 Task: Find a place to stay in Salto, Brazil, for 2 guests from June 6 to June 8, with 2 beds, 1 bathroom, a flat property type, self check-in, a price range of ₹820 to ₹41,000, and a Spanish-speaking host.
Action: Mouse moved to (421, 104)
Screenshot: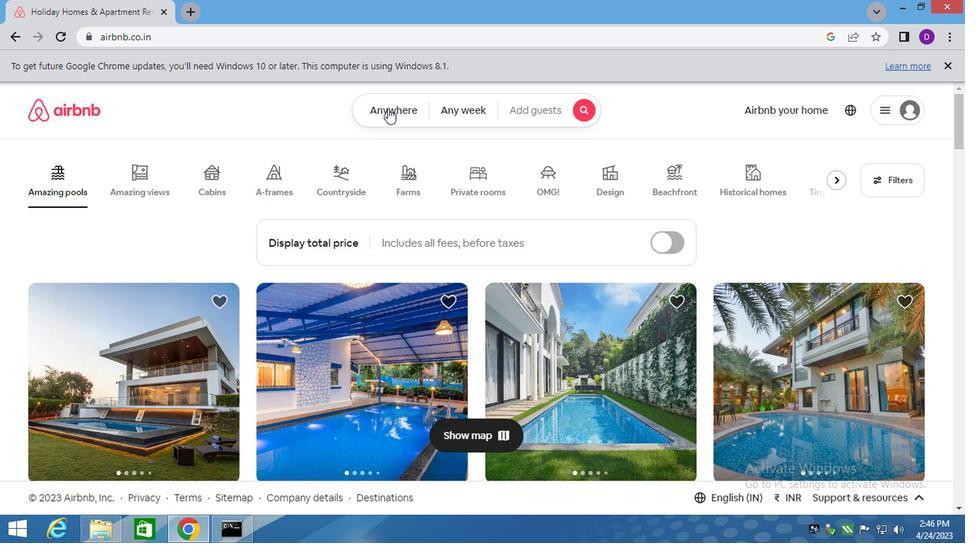 
Action: Mouse pressed left at (421, 104)
Screenshot: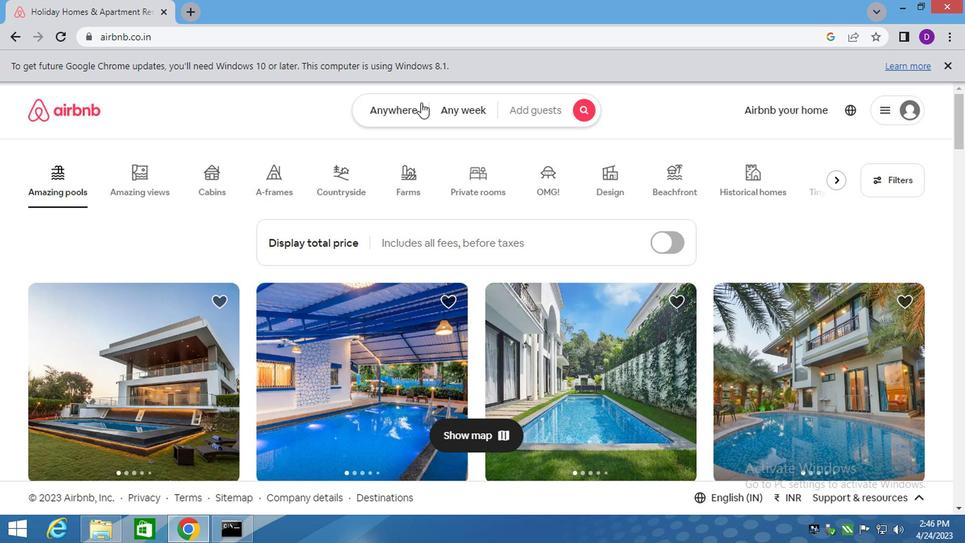 
Action: Mouse moved to (248, 167)
Screenshot: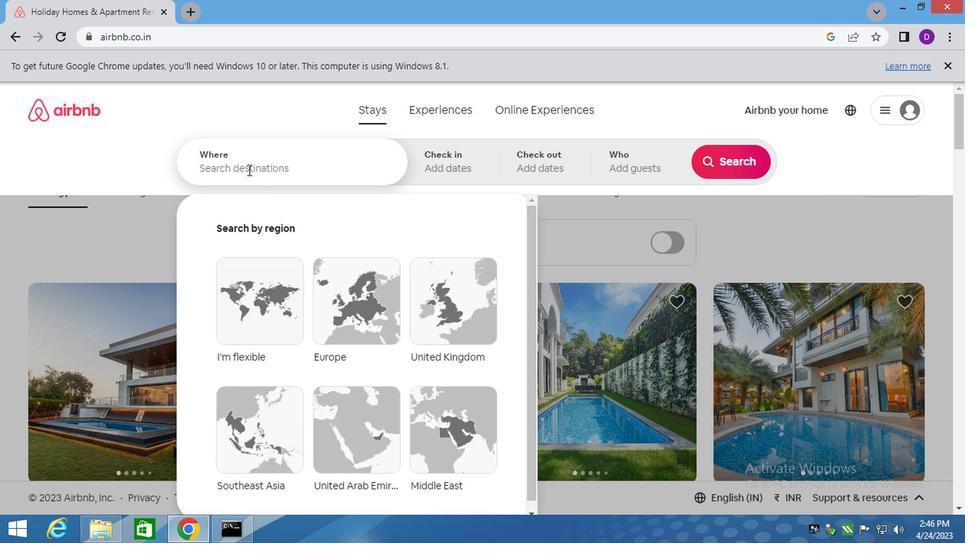 
Action: Mouse pressed left at (248, 167)
Screenshot: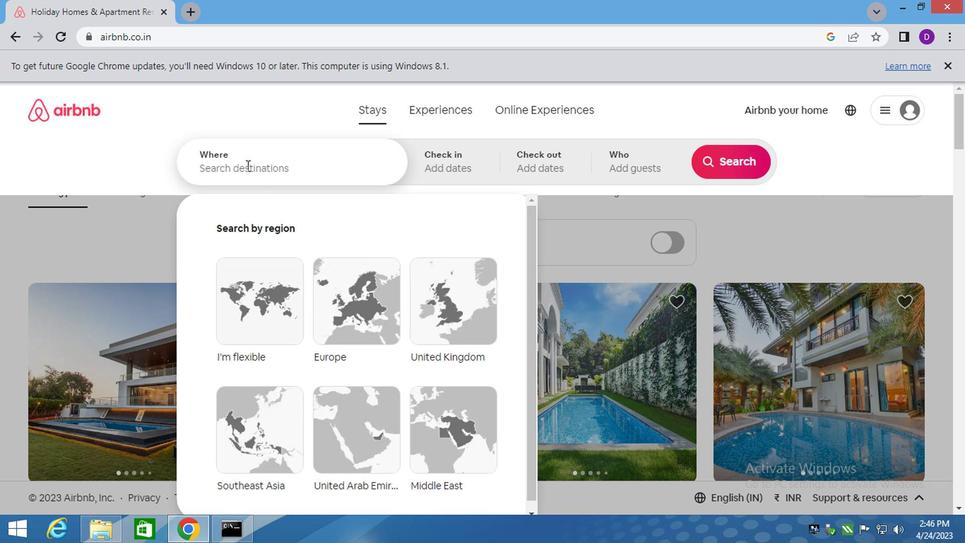 
Action: Mouse moved to (266, 166)
Screenshot: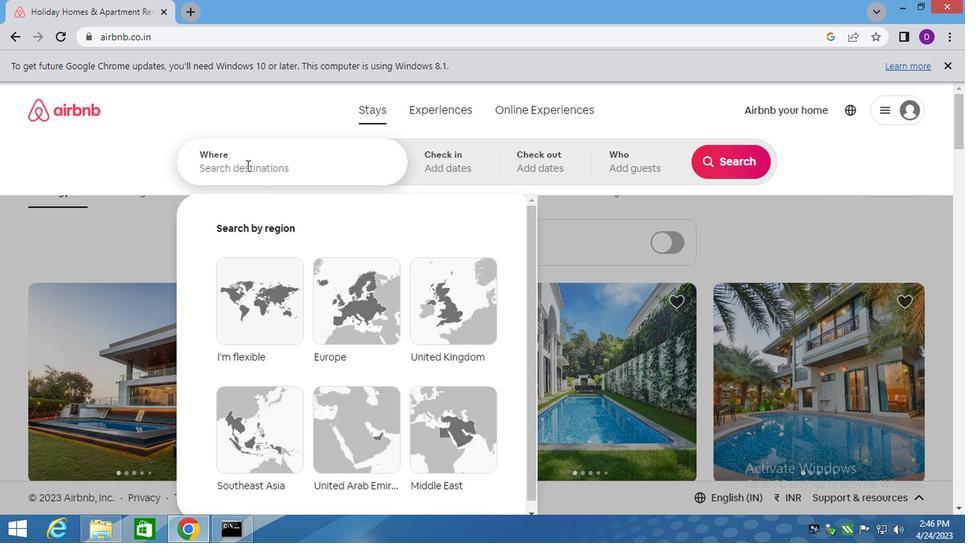 
Action: Key pressed <Key.shift>SALTO,<Key.shift>BRAZIL<Key.enter>
Screenshot: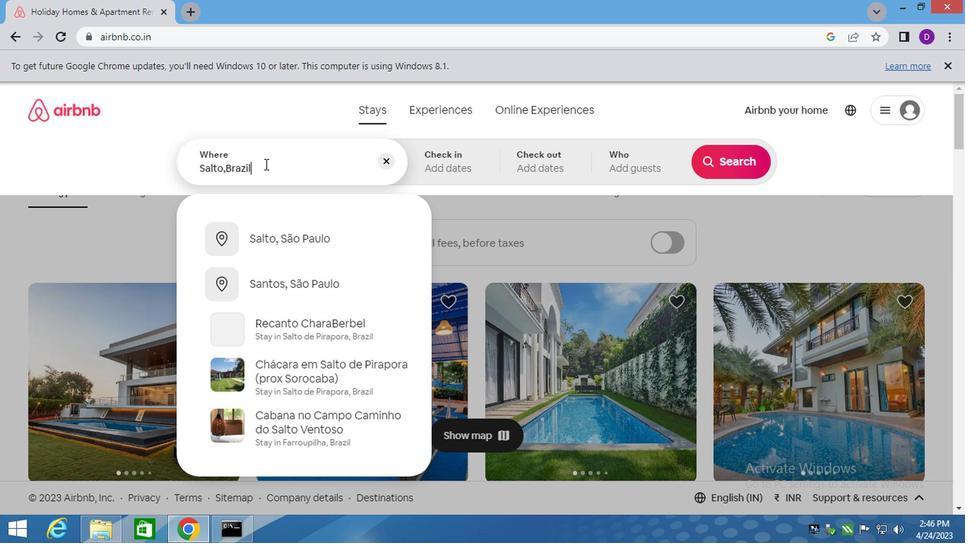 
Action: Mouse moved to (716, 280)
Screenshot: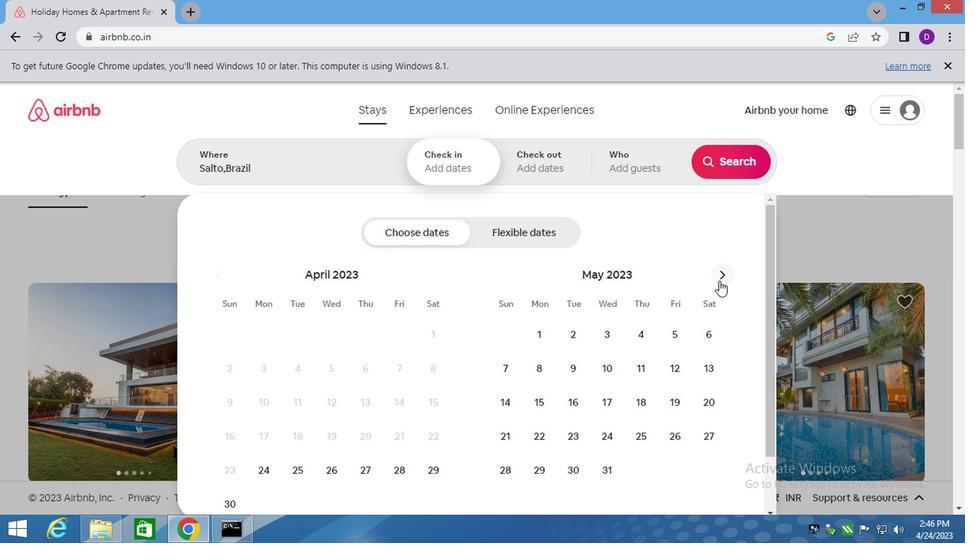 
Action: Mouse pressed left at (716, 280)
Screenshot: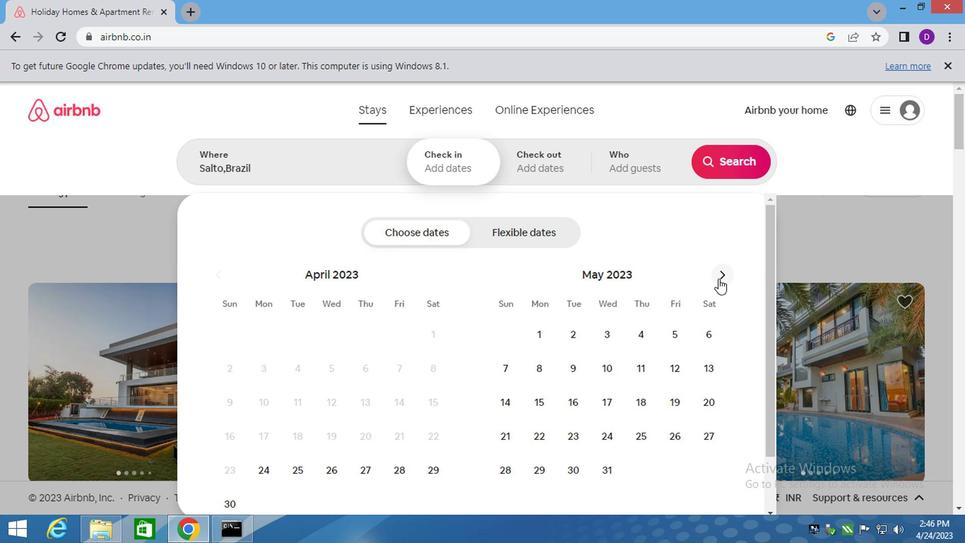
Action: Mouse pressed left at (716, 280)
Screenshot: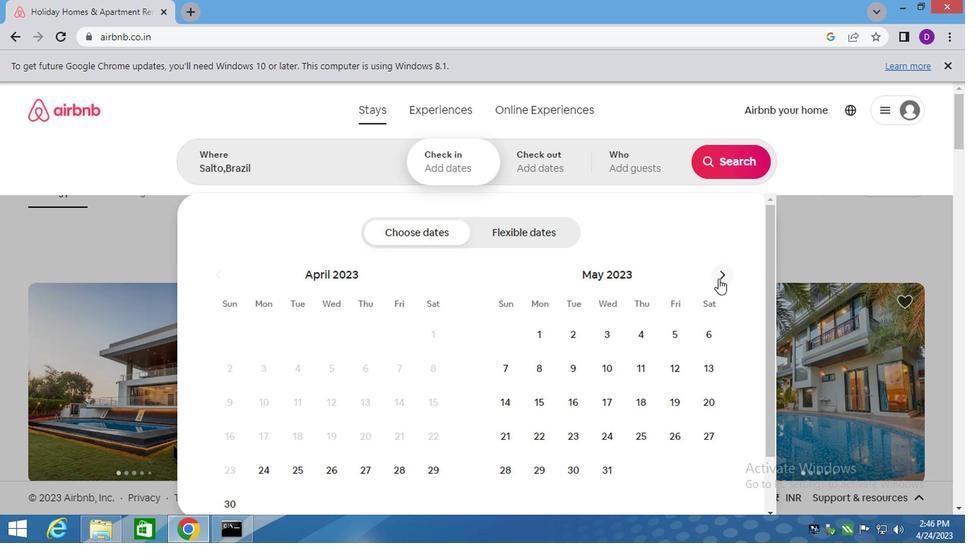 
Action: Mouse moved to (311, 374)
Screenshot: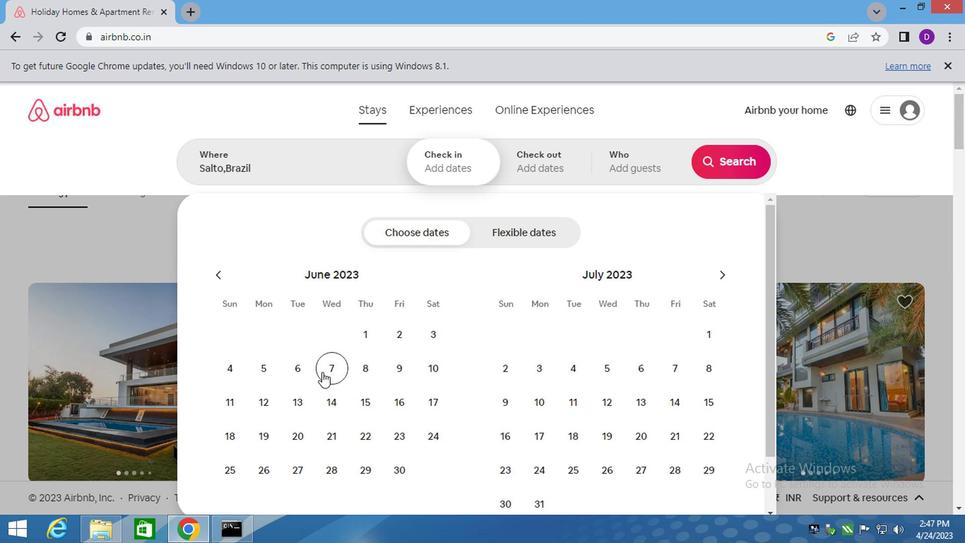 
Action: Mouse pressed left at (311, 374)
Screenshot: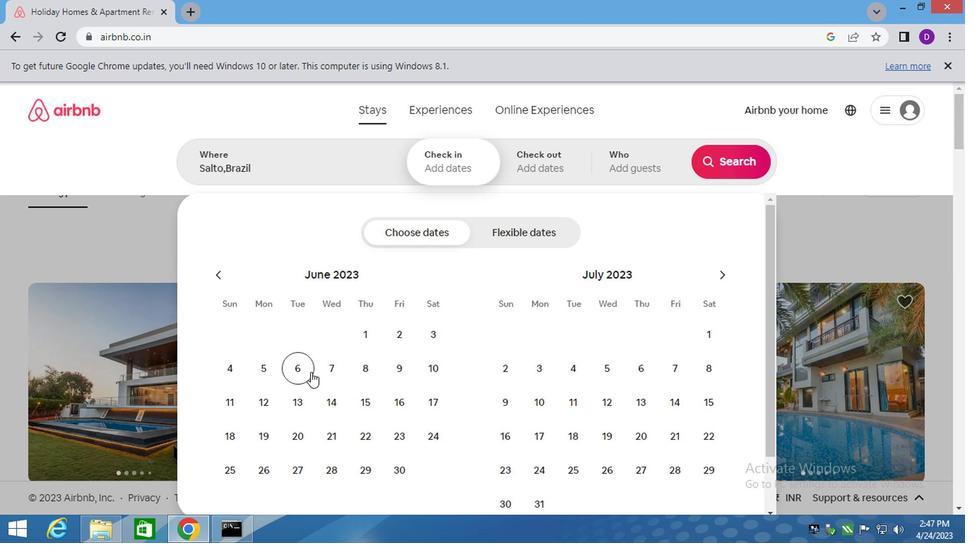 
Action: Mouse moved to (373, 377)
Screenshot: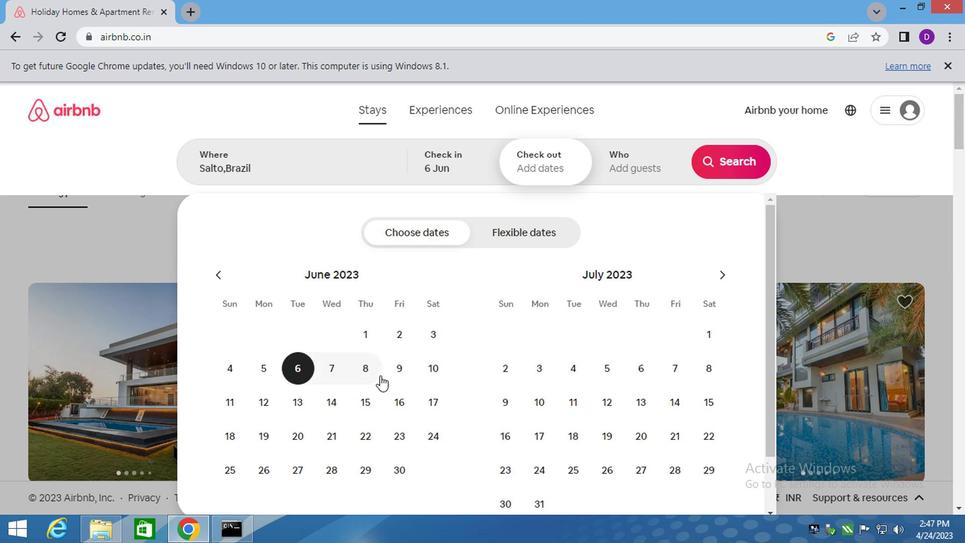 
Action: Mouse pressed left at (373, 377)
Screenshot: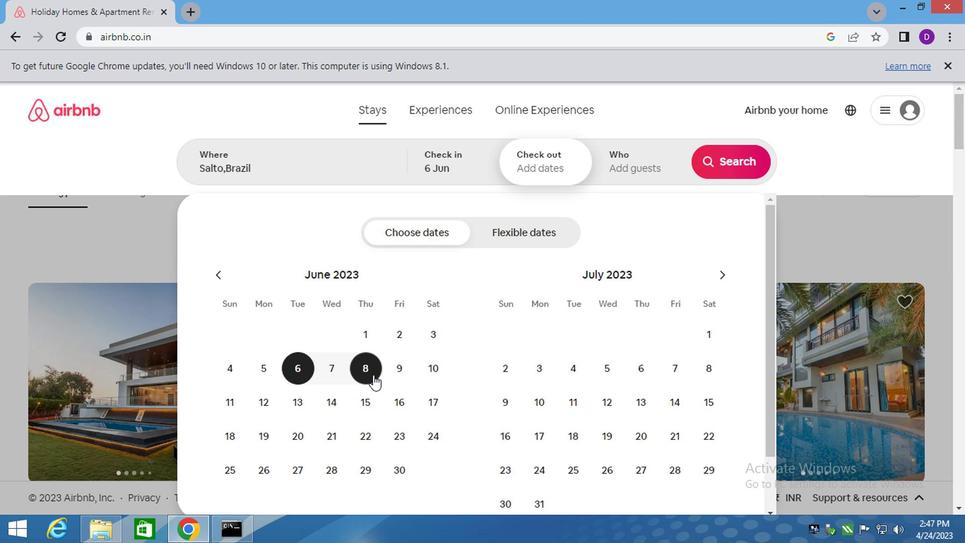 
Action: Mouse moved to (617, 168)
Screenshot: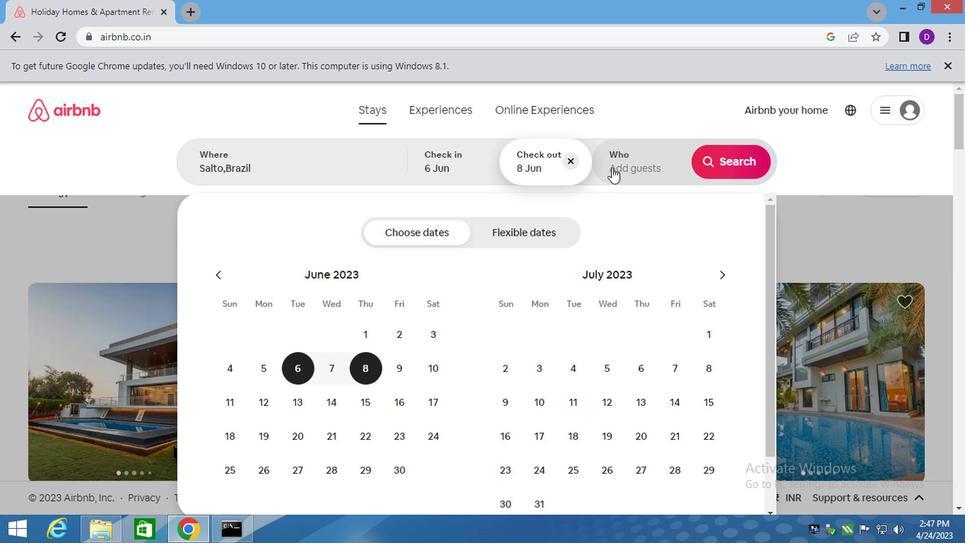 
Action: Mouse pressed left at (617, 168)
Screenshot: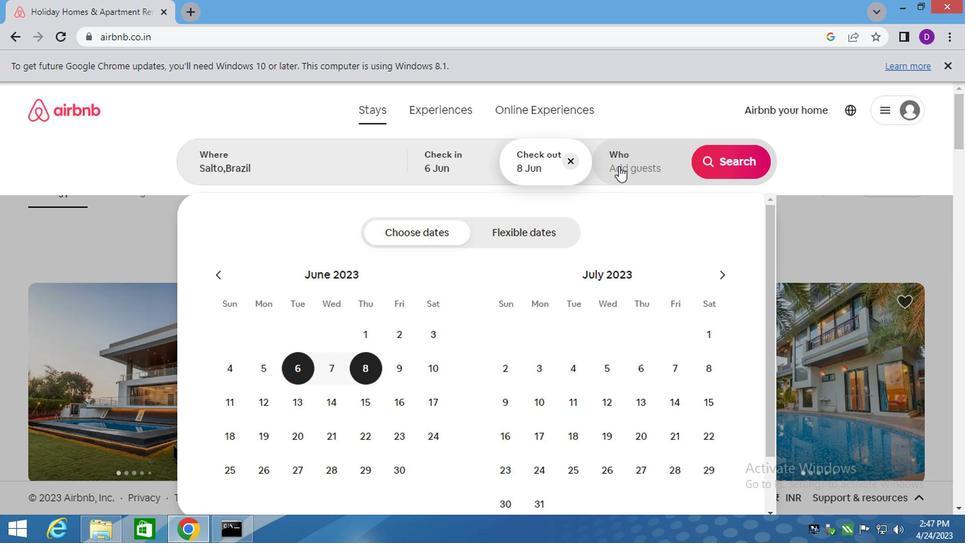 
Action: Mouse moved to (725, 242)
Screenshot: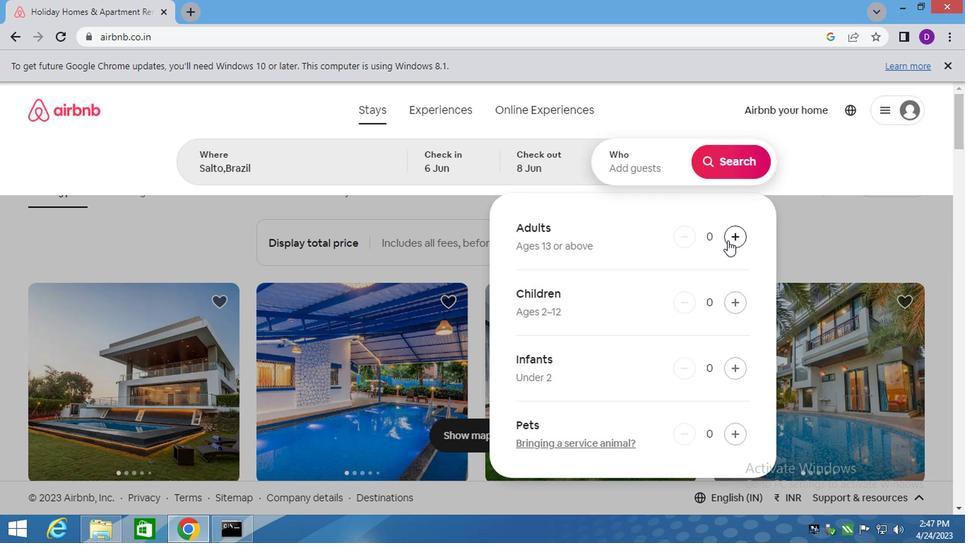 
Action: Mouse pressed left at (725, 242)
Screenshot: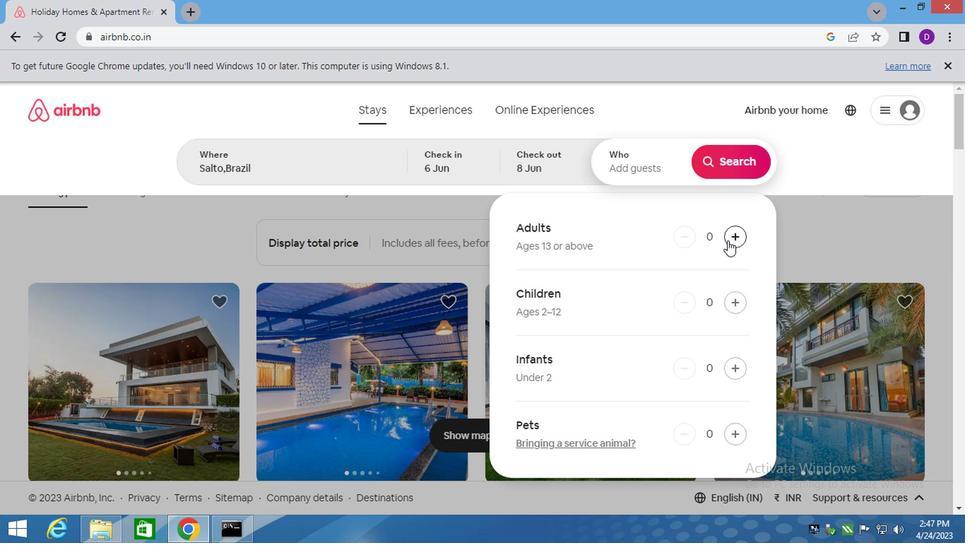 
Action: Mouse pressed left at (725, 242)
Screenshot: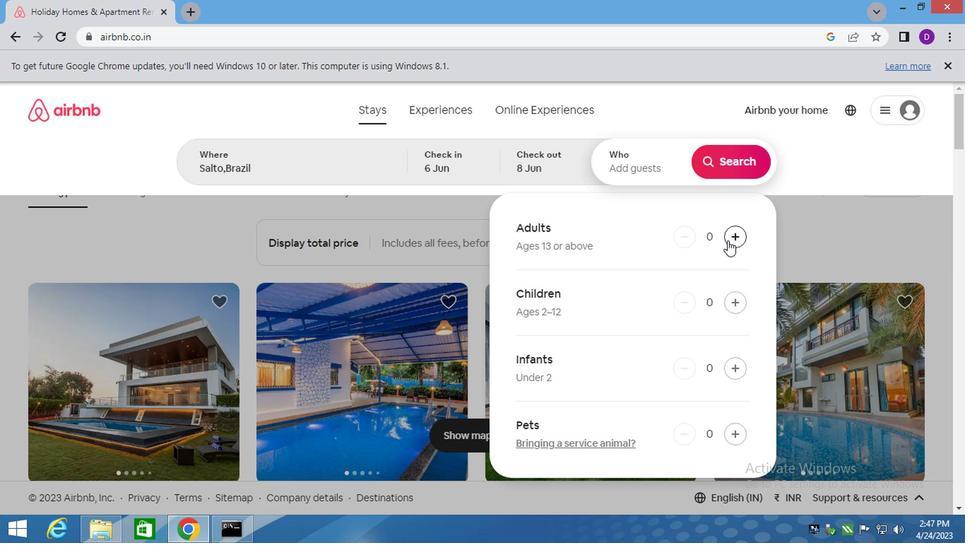 
Action: Mouse moved to (723, 170)
Screenshot: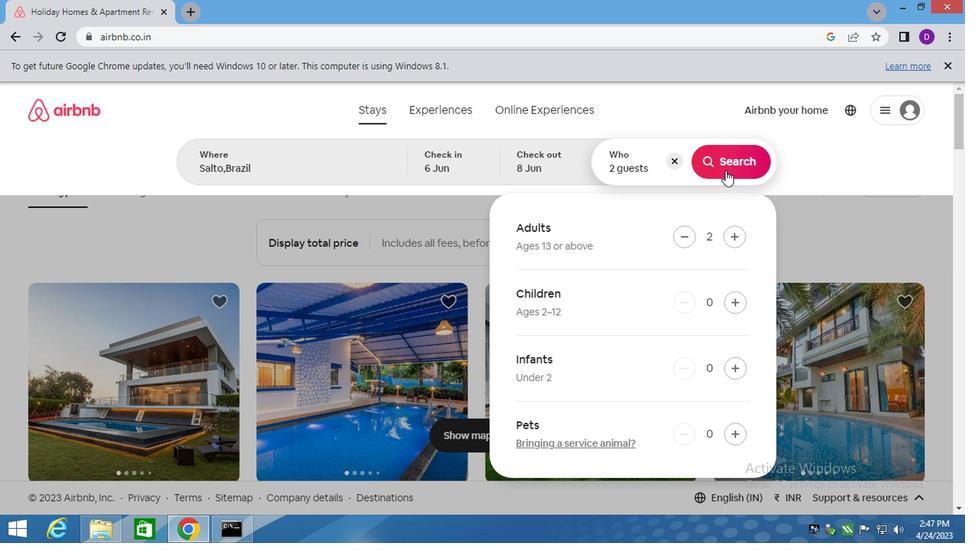 
Action: Mouse pressed left at (723, 170)
Screenshot: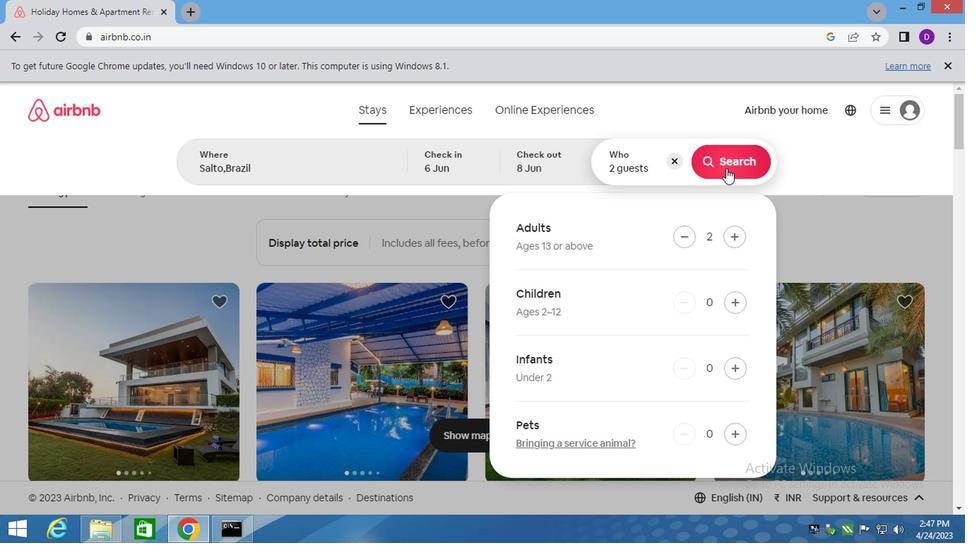 
Action: Mouse moved to (910, 170)
Screenshot: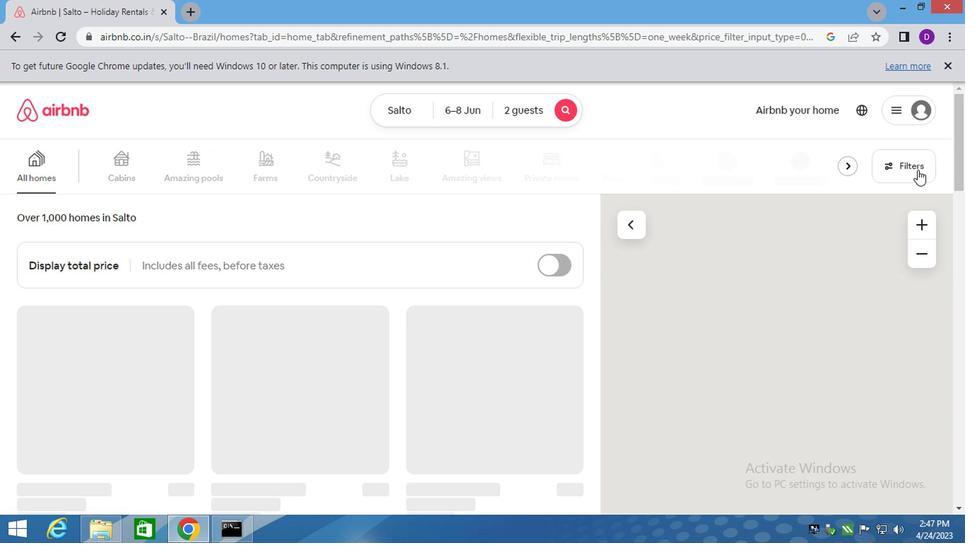 
Action: Mouse pressed left at (910, 170)
Screenshot: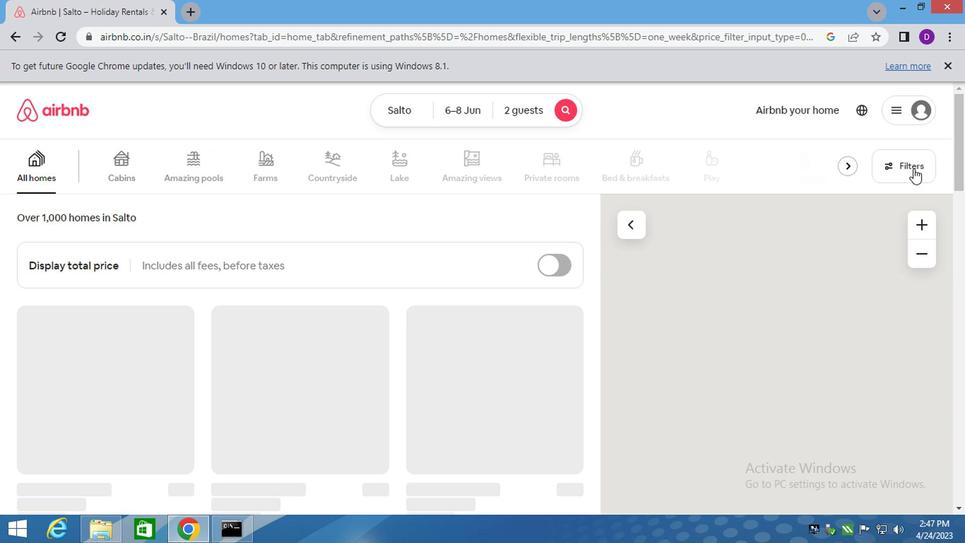 
Action: Mouse moved to (297, 344)
Screenshot: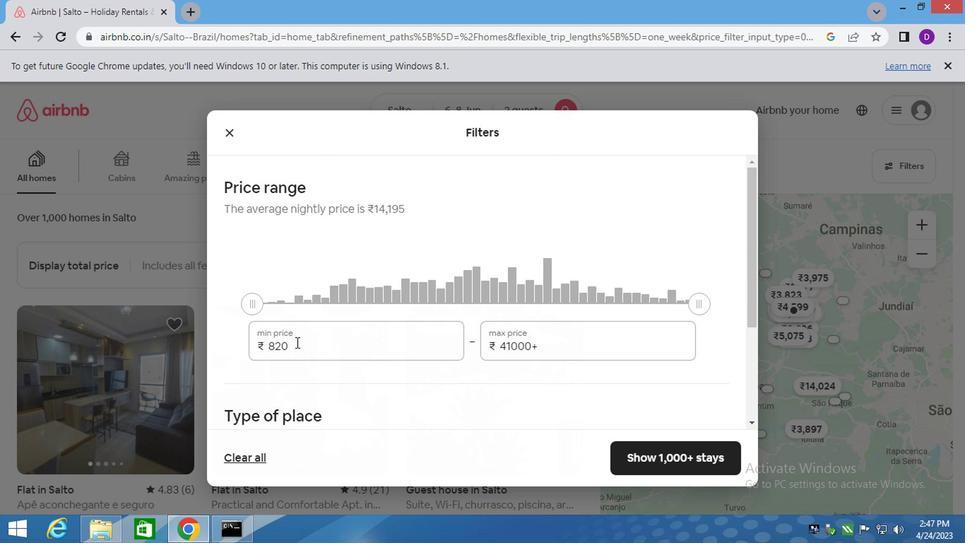 
Action: Mouse pressed left at (297, 344)
Screenshot: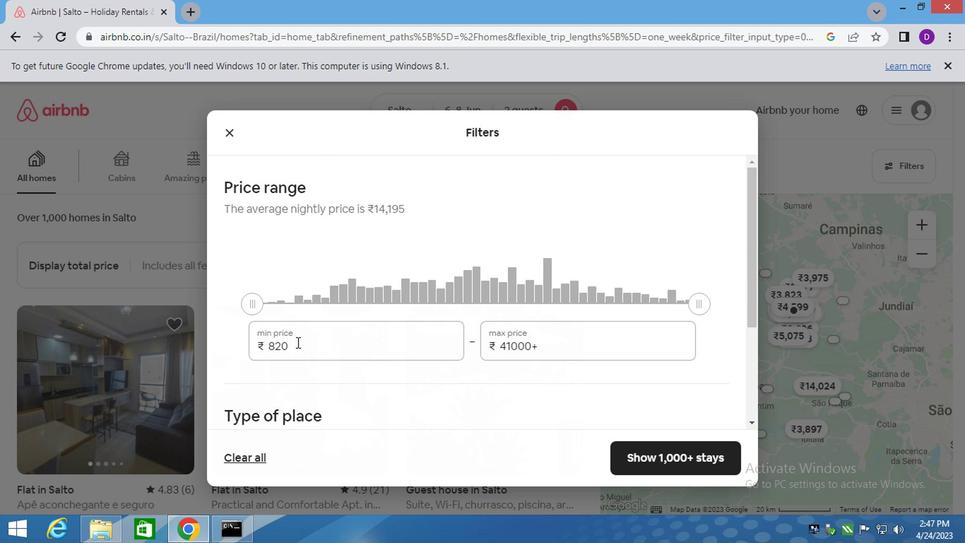 
Action: Mouse pressed left at (297, 344)
Screenshot: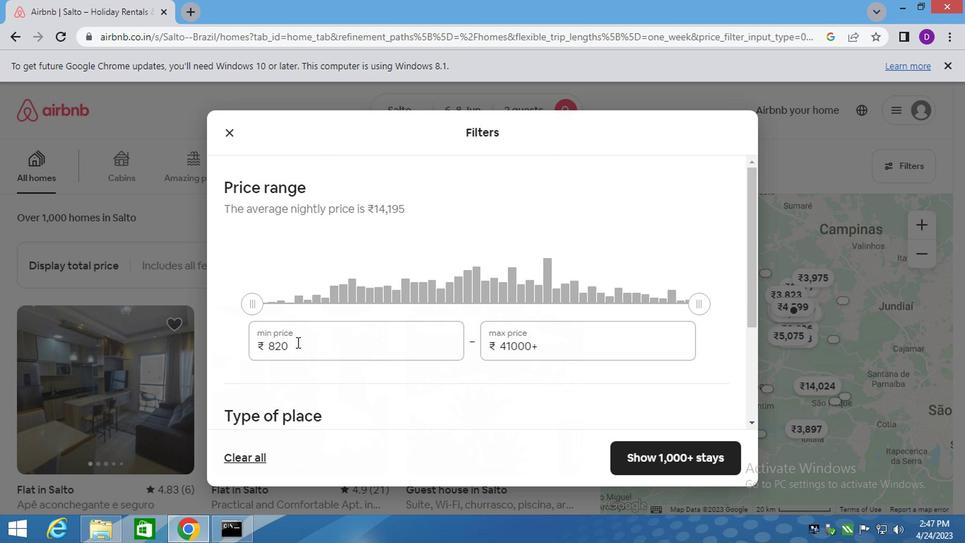 
Action: Key pressed 700
Screenshot: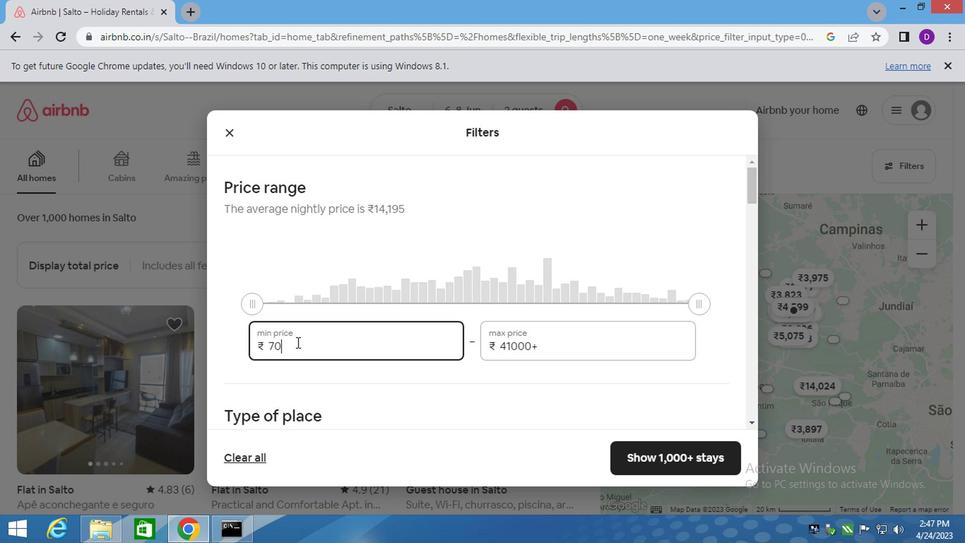 
Action: Mouse moved to (299, 344)
Screenshot: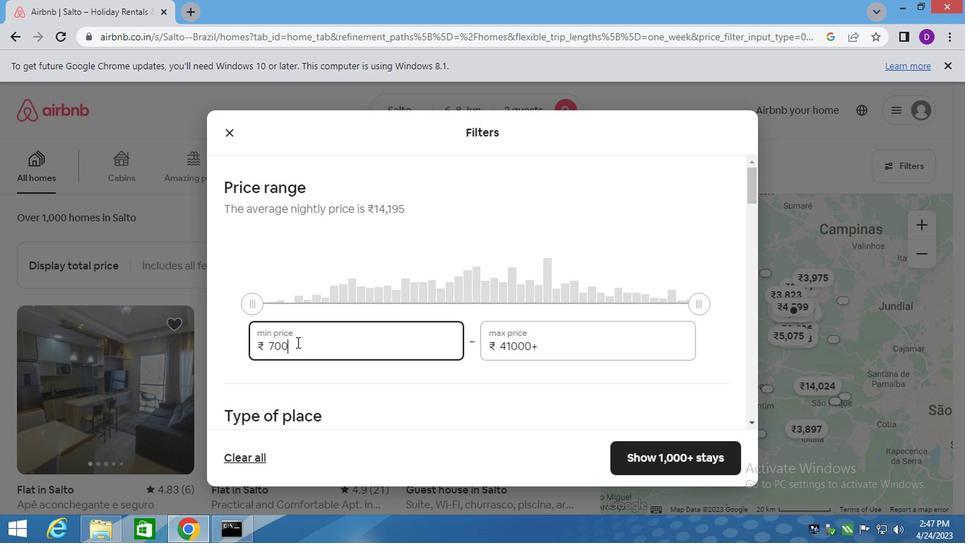 
Action: Key pressed 0
Screenshot: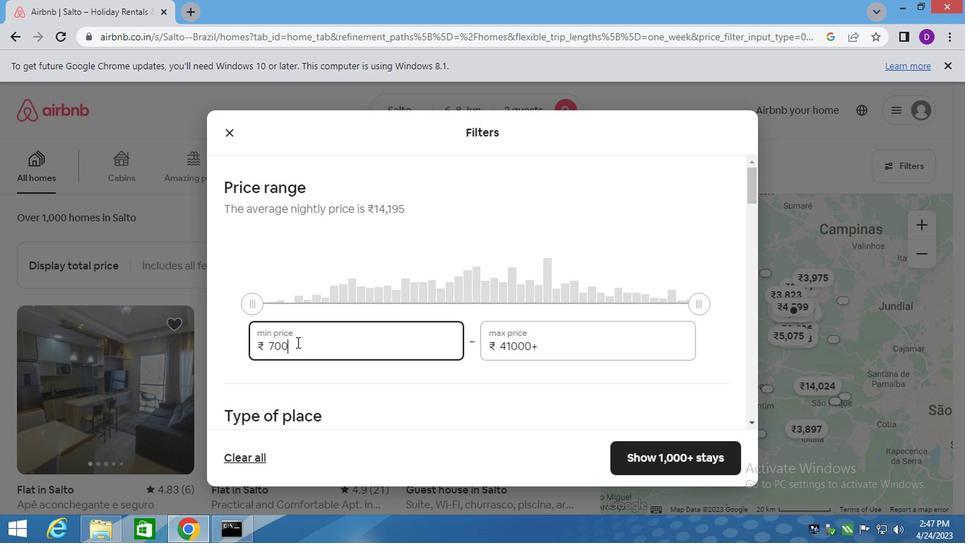 
Action: Mouse moved to (514, 346)
Screenshot: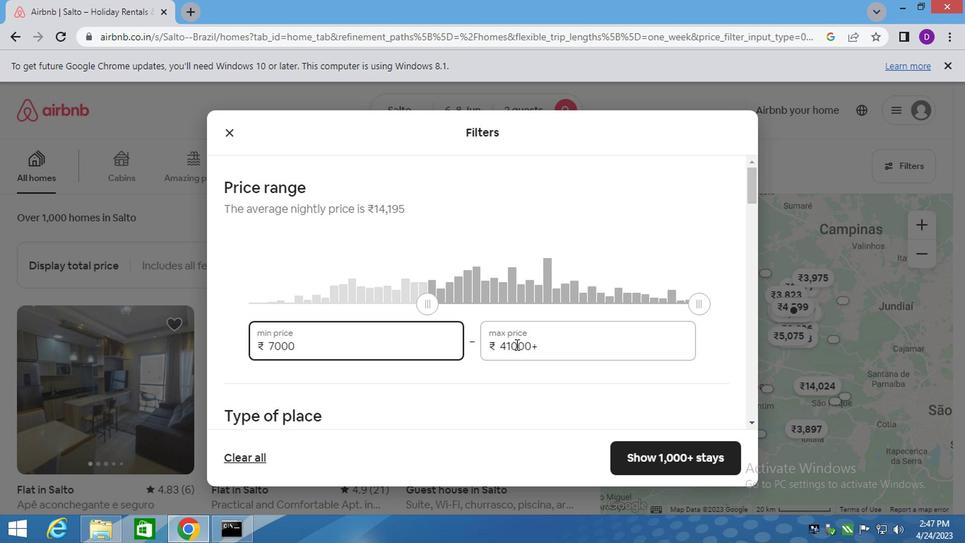 
Action: Mouse pressed left at (514, 346)
Screenshot: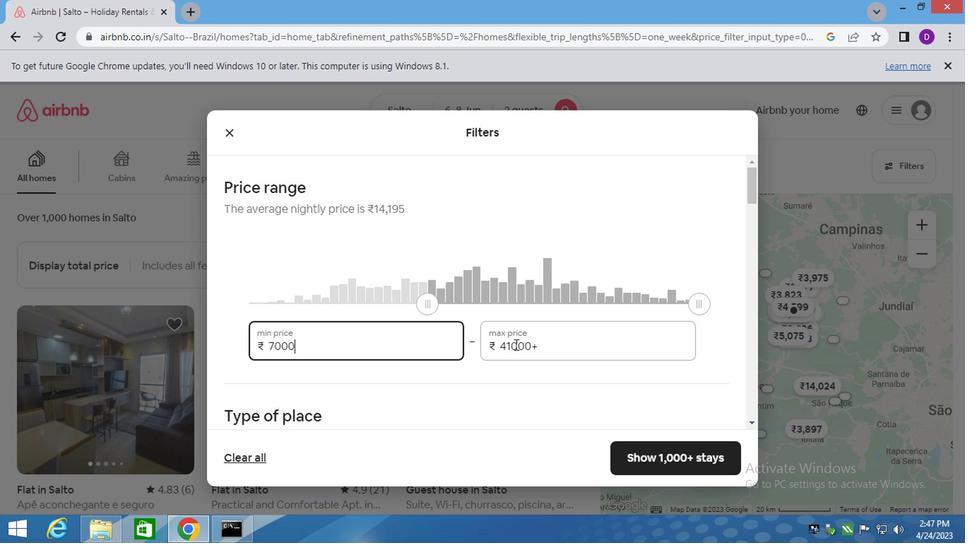 
Action: Mouse pressed left at (514, 346)
Screenshot: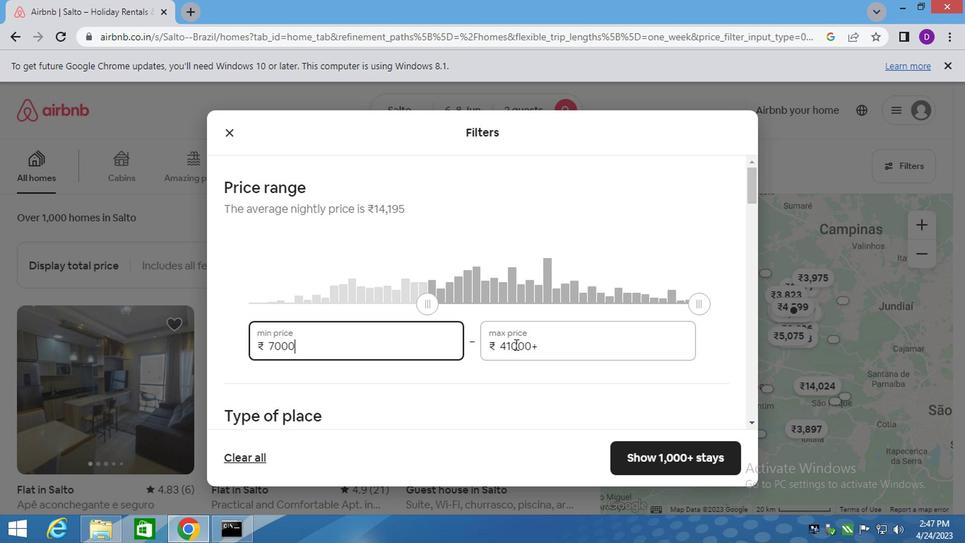 
Action: Mouse pressed left at (514, 346)
Screenshot: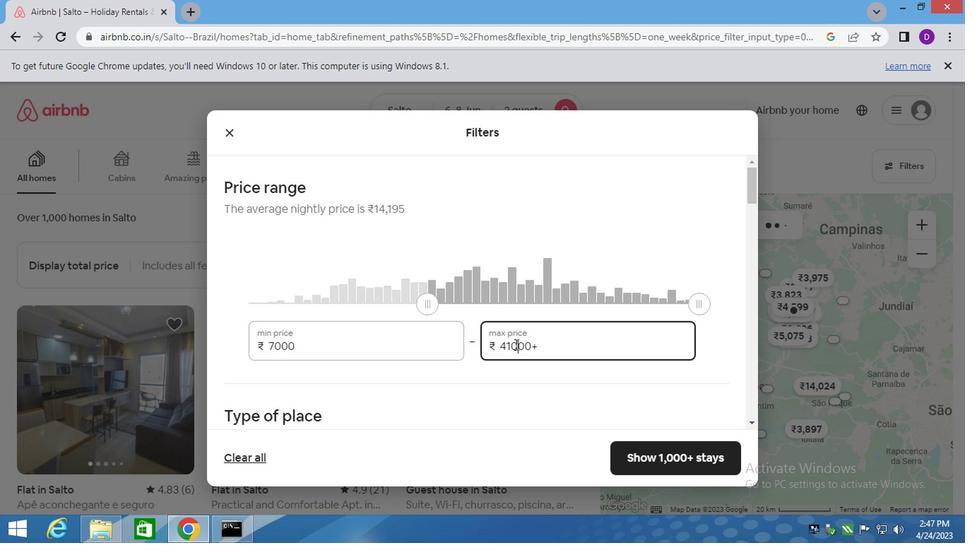 
Action: Key pressed 12000
Screenshot: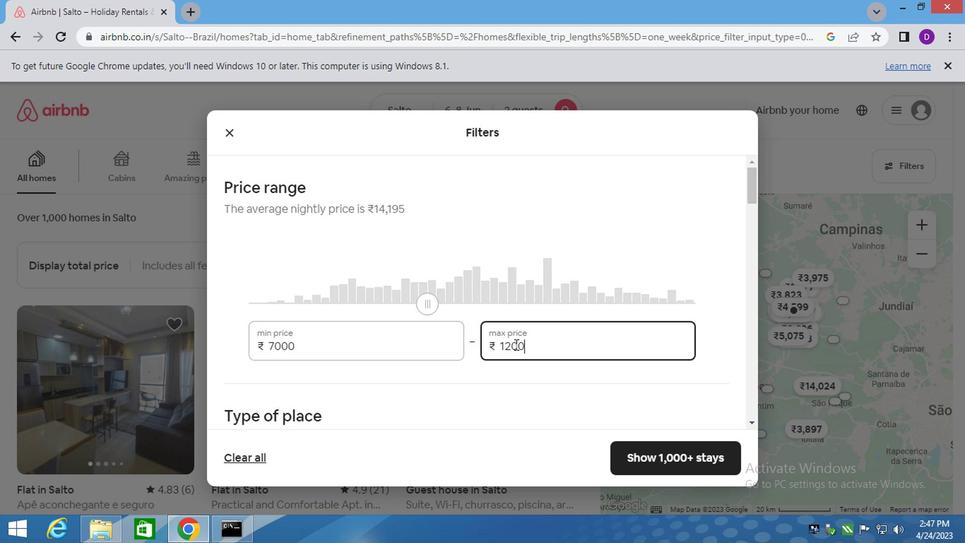 
Action: Mouse scrolled (514, 346) with delta (0, 0)
Screenshot: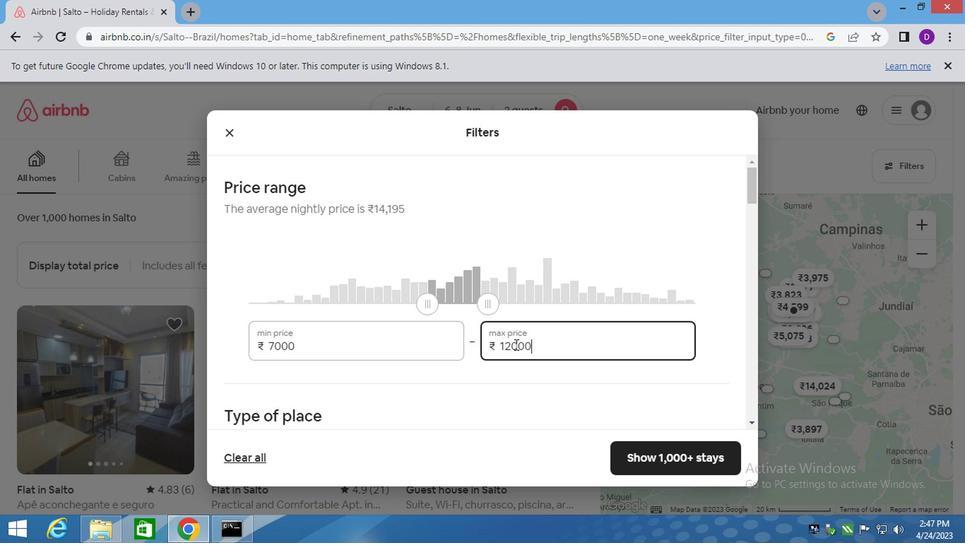
Action: Mouse moved to (318, 391)
Screenshot: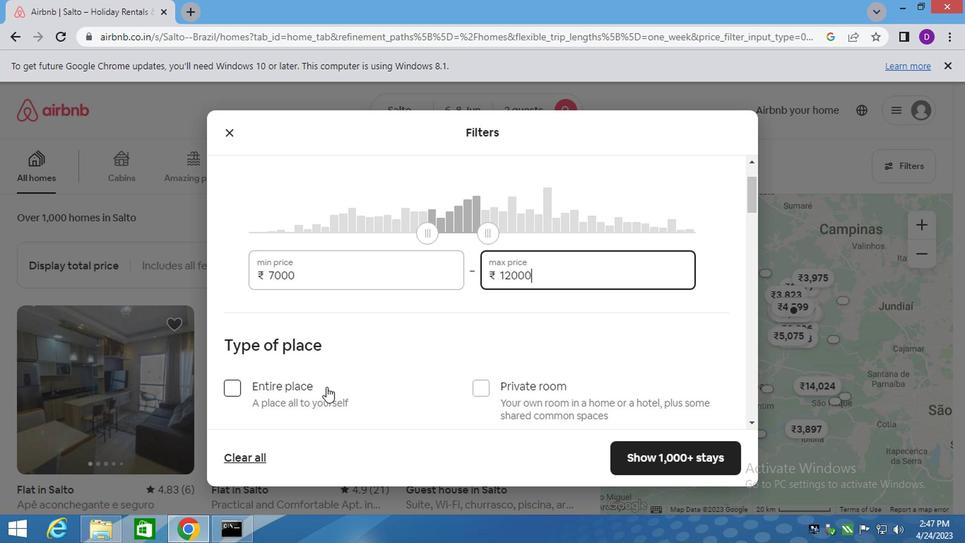 
Action: Mouse pressed left at (318, 391)
Screenshot: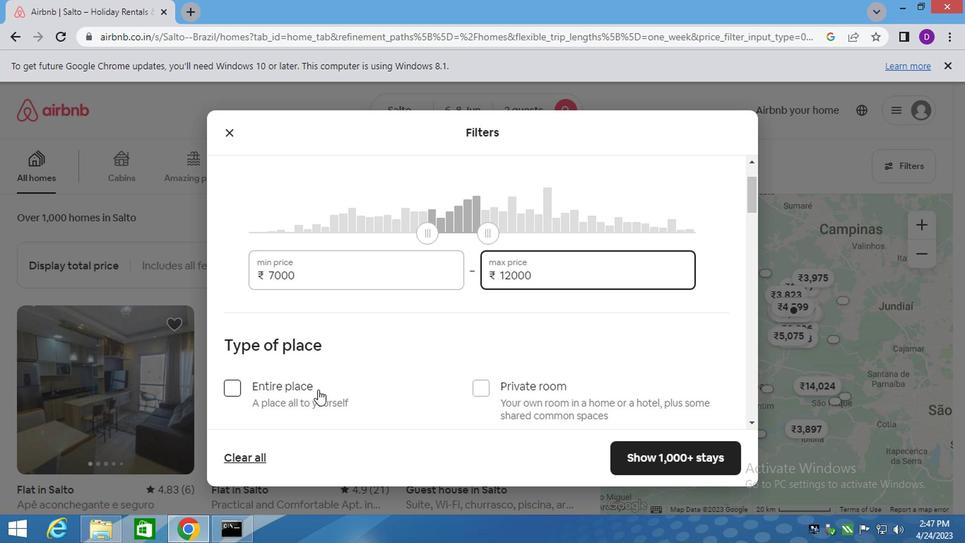 
Action: Mouse moved to (310, 365)
Screenshot: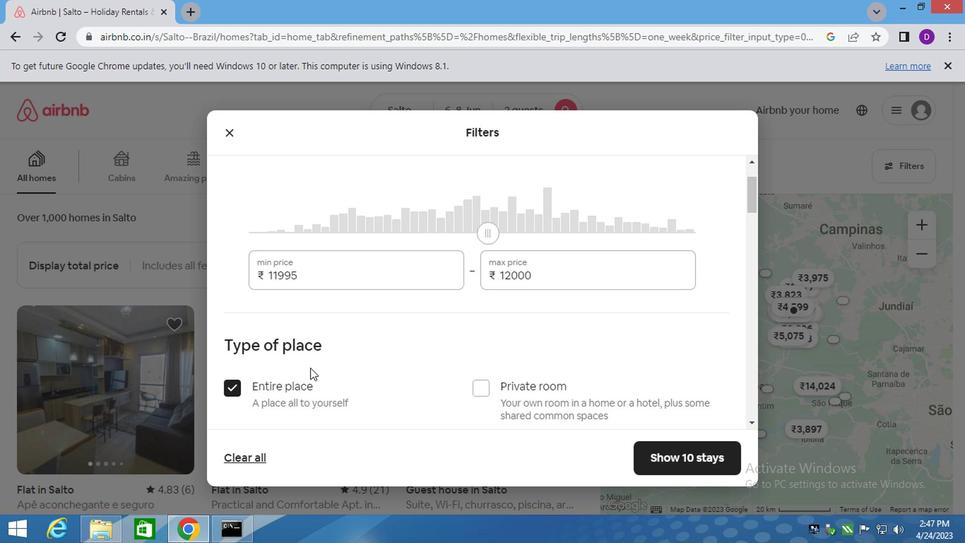 
Action: Mouse scrolled (310, 365) with delta (0, 0)
Screenshot: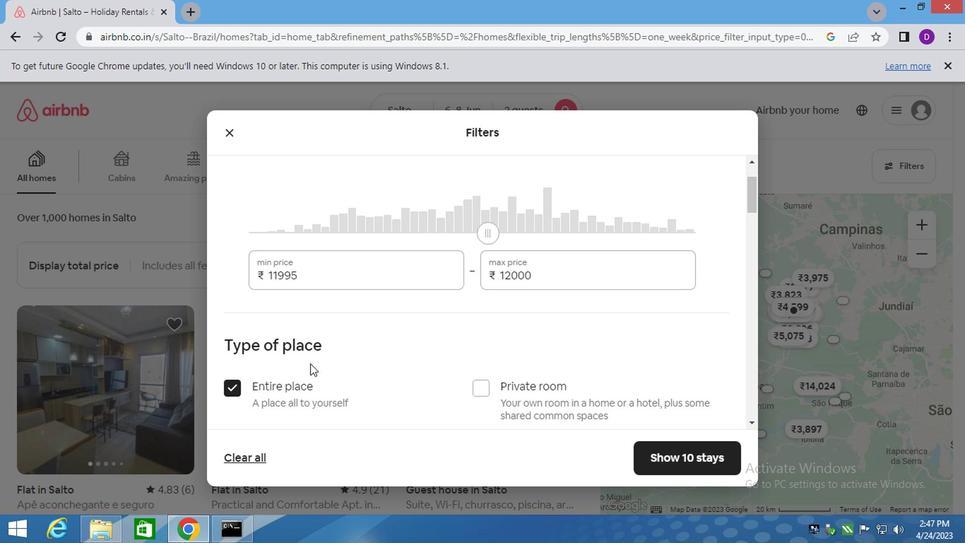 
Action: Mouse moved to (541, 330)
Screenshot: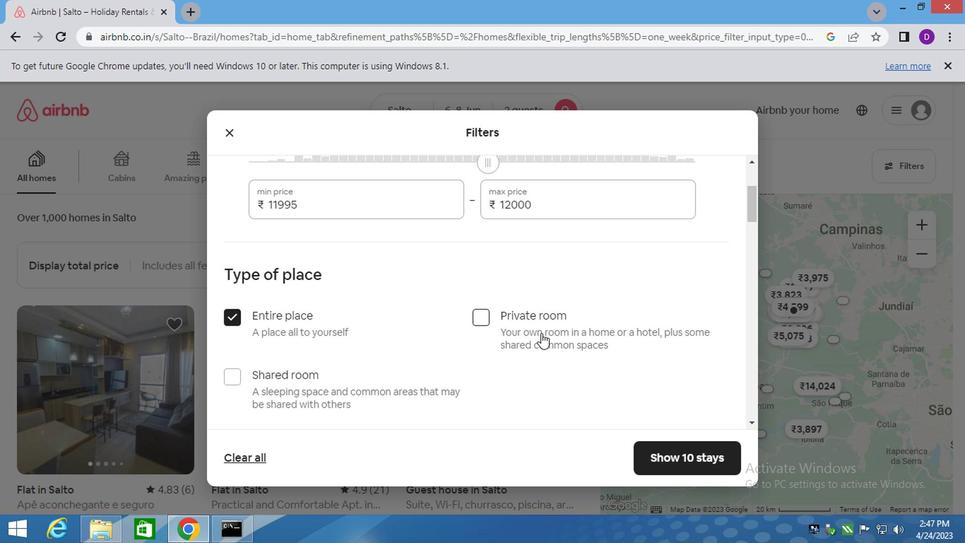 
Action: Mouse pressed left at (541, 330)
Screenshot: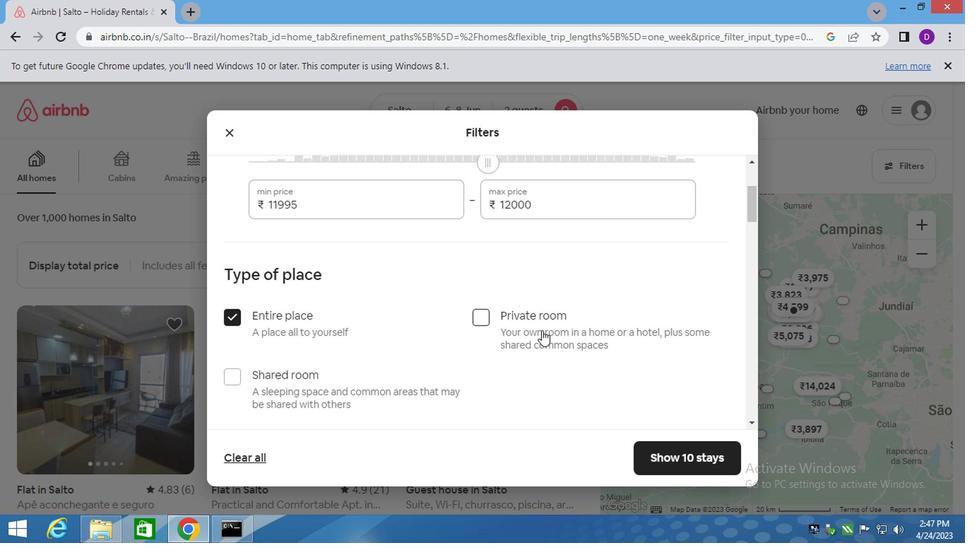 
Action: Mouse moved to (283, 329)
Screenshot: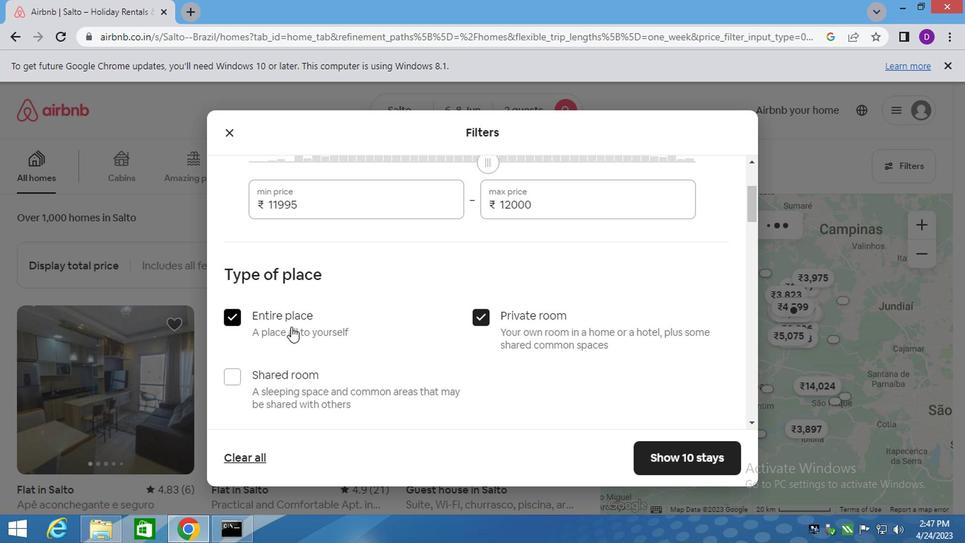 
Action: Mouse pressed left at (283, 329)
Screenshot: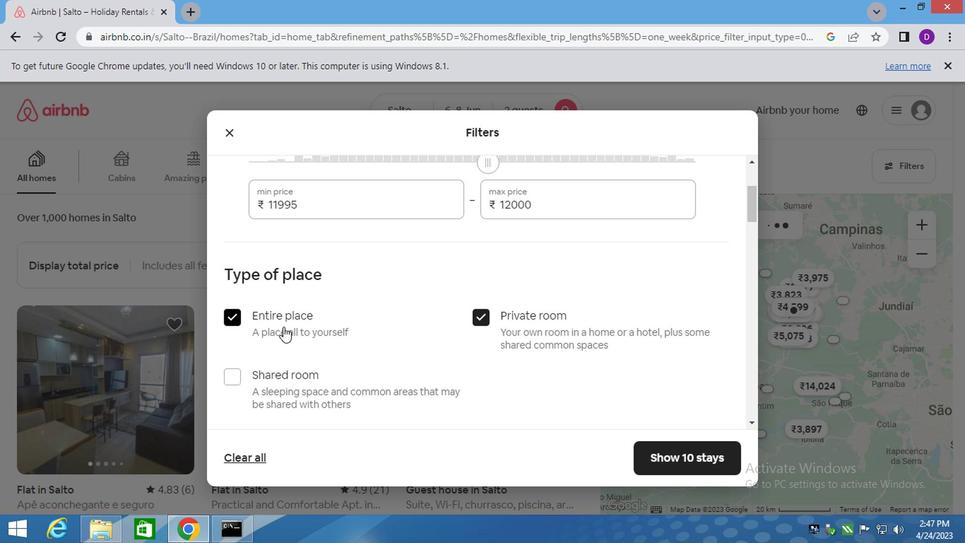 
Action: Mouse moved to (362, 330)
Screenshot: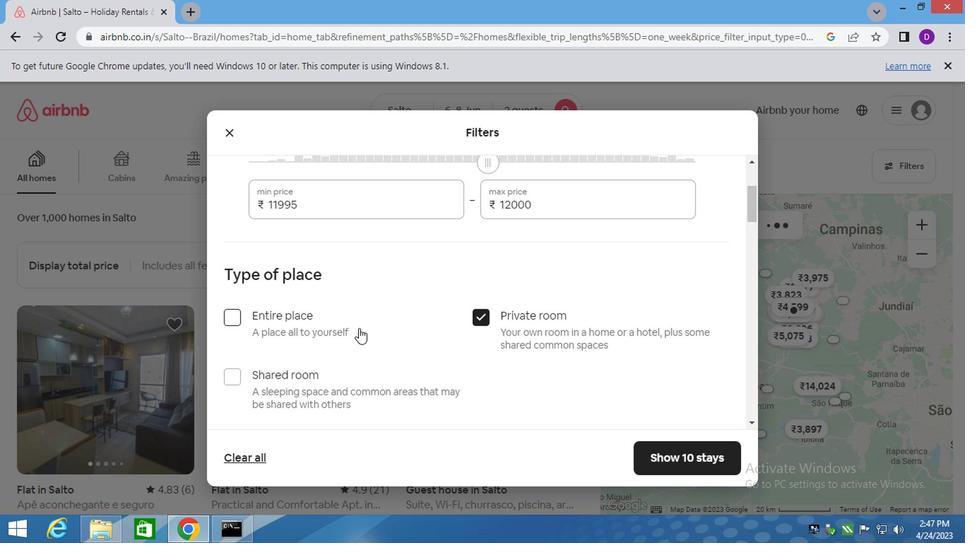 
Action: Mouse scrolled (362, 329) with delta (0, -1)
Screenshot: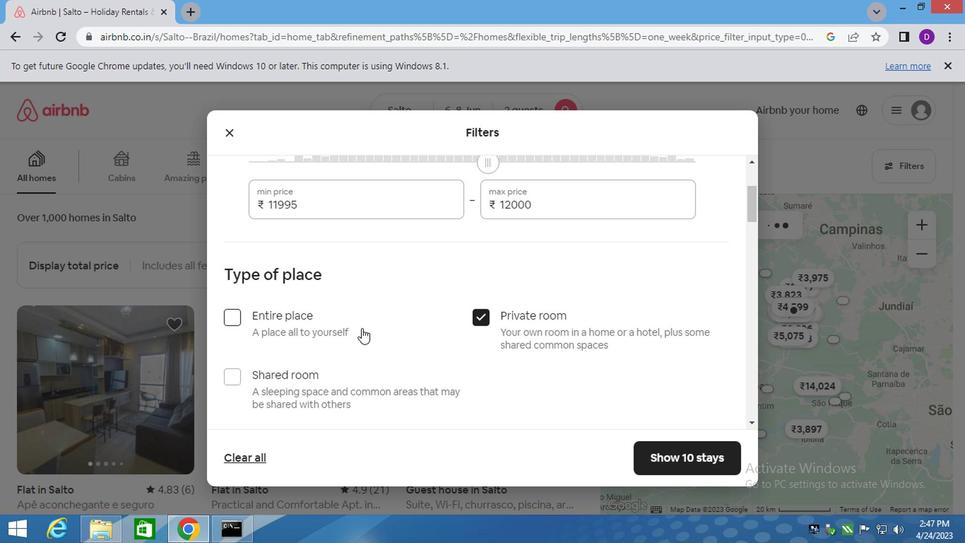 
Action: Mouse scrolled (362, 329) with delta (0, -1)
Screenshot: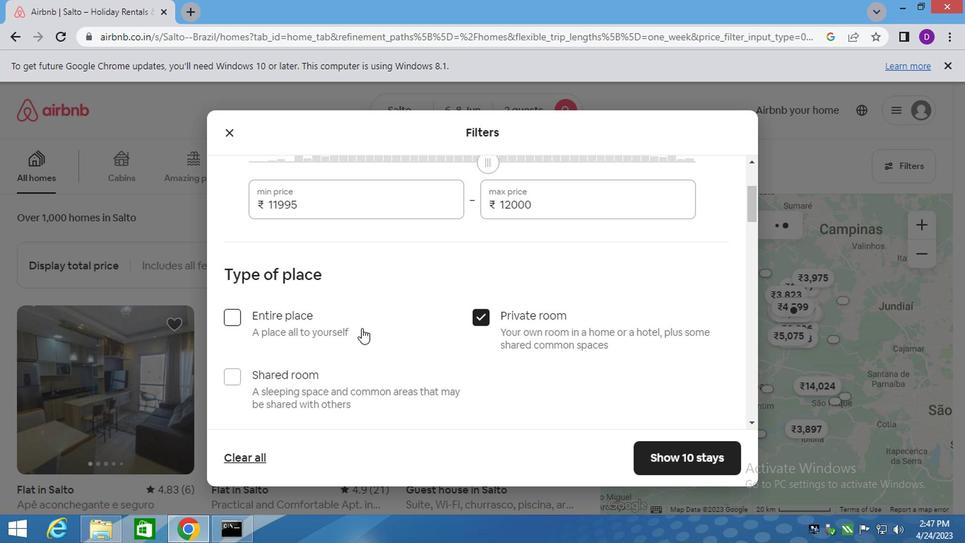 
Action: Mouse scrolled (362, 329) with delta (0, -1)
Screenshot: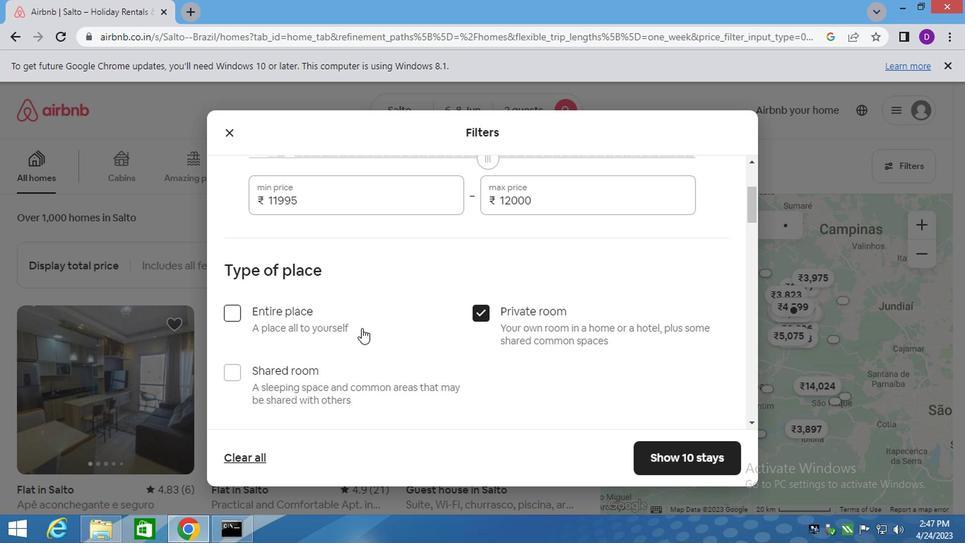 
Action: Mouse moved to (357, 334)
Screenshot: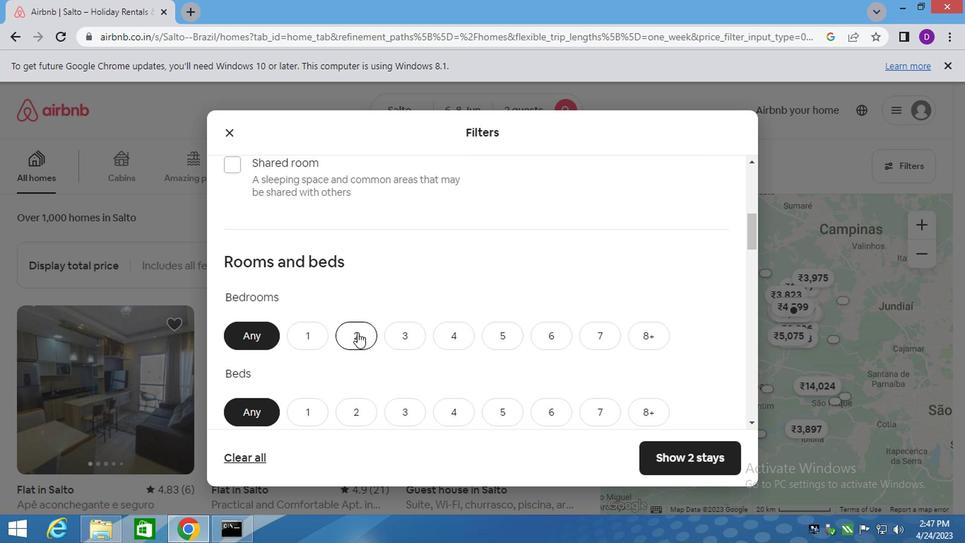 
Action: Mouse scrolled (357, 334) with delta (0, 0)
Screenshot: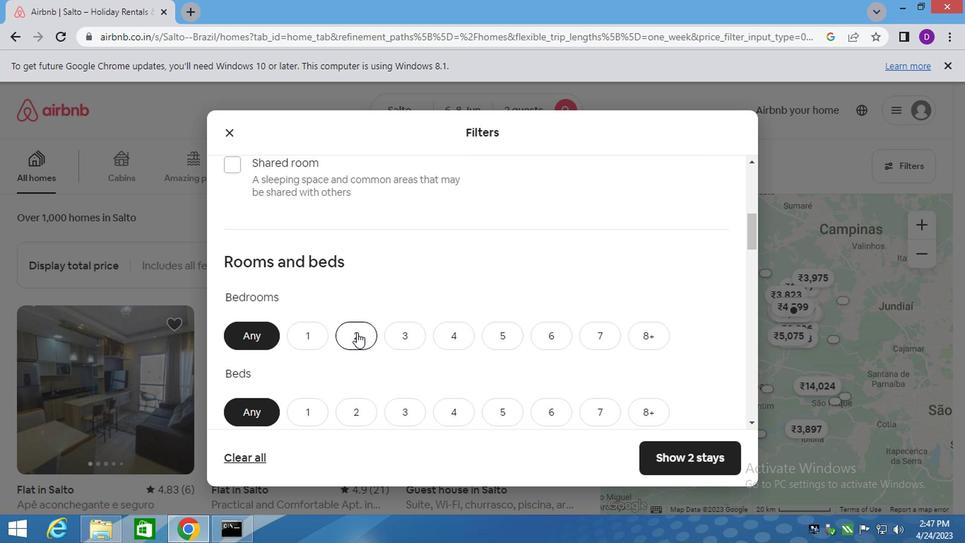 
Action: Mouse moved to (301, 276)
Screenshot: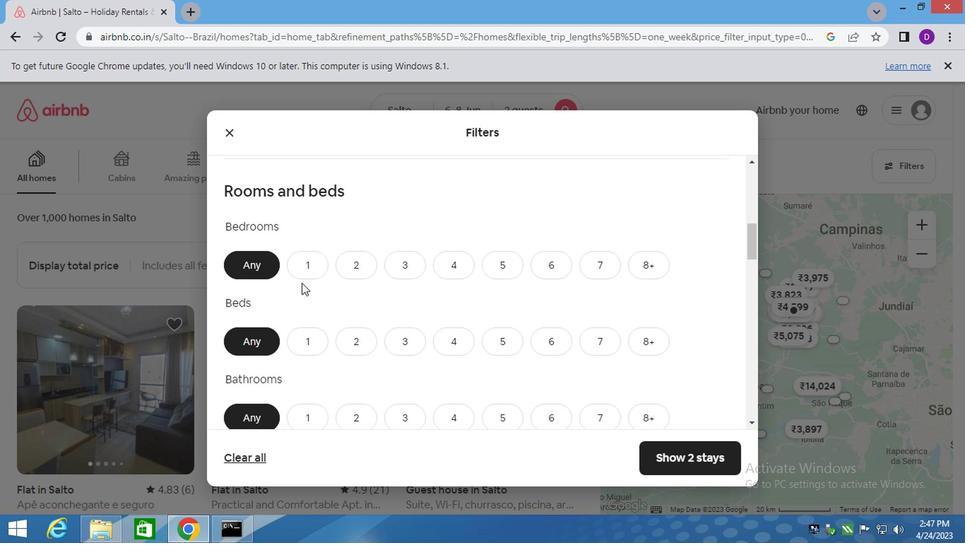 
Action: Mouse pressed left at (301, 276)
Screenshot: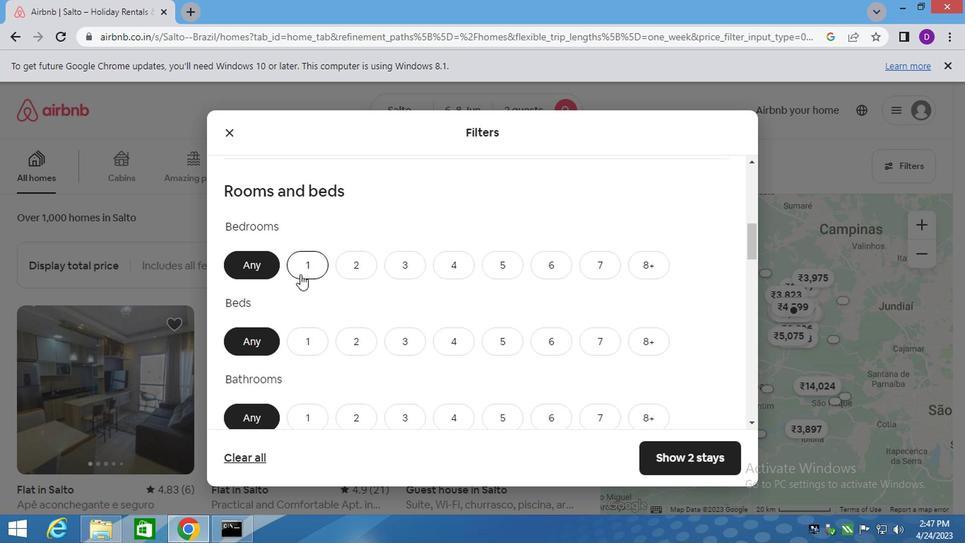 
Action: Mouse moved to (368, 348)
Screenshot: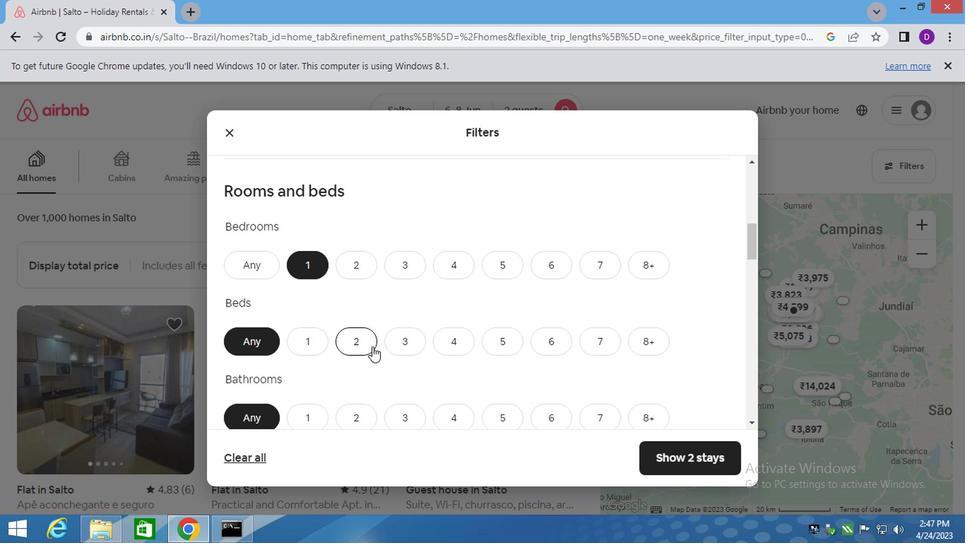 
Action: Mouse pressed left at (368, 348)
Screenshot: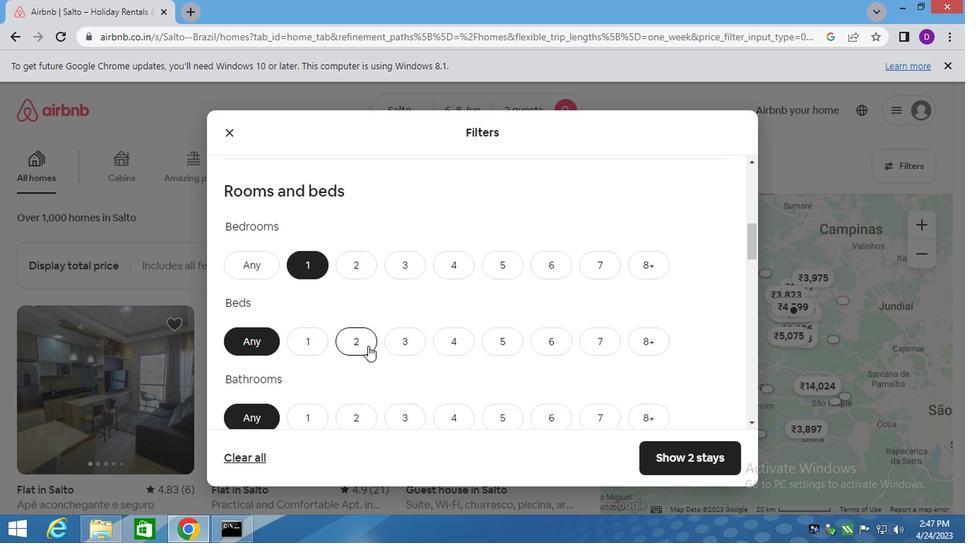 
Action: Mouse moved to (307, 418)
Screenshot: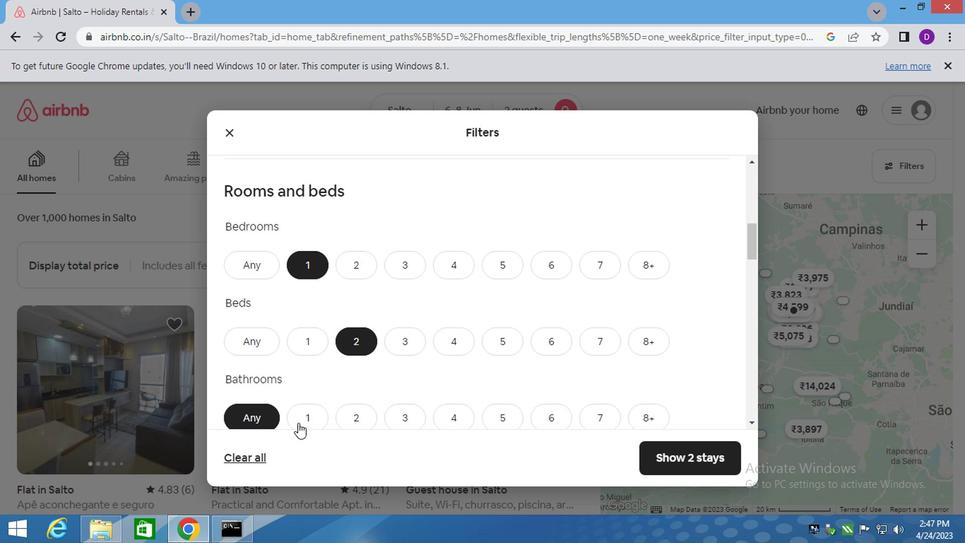 
Action: Mouse pressed left at (307, 418)
Screenshot: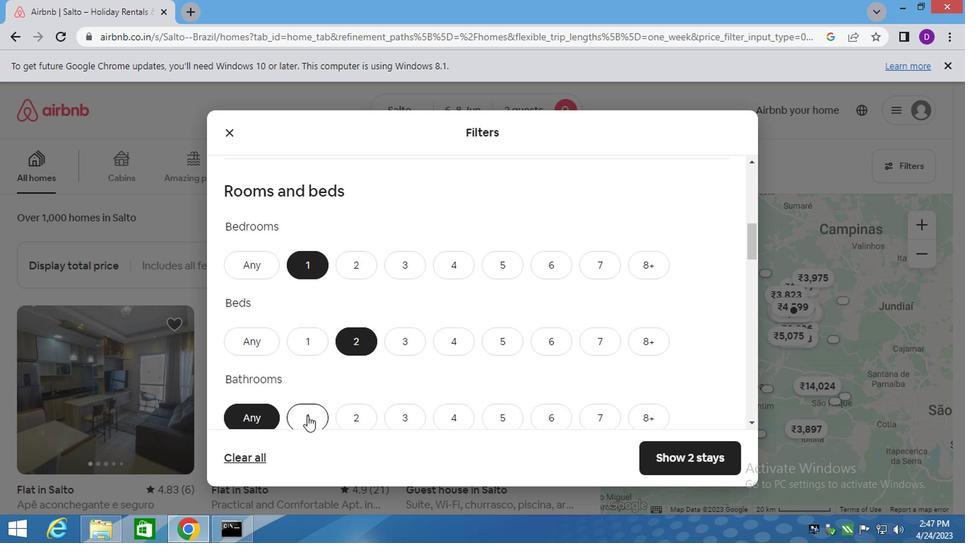 
Action: Mouse moved to (310, 407)
Screenshot: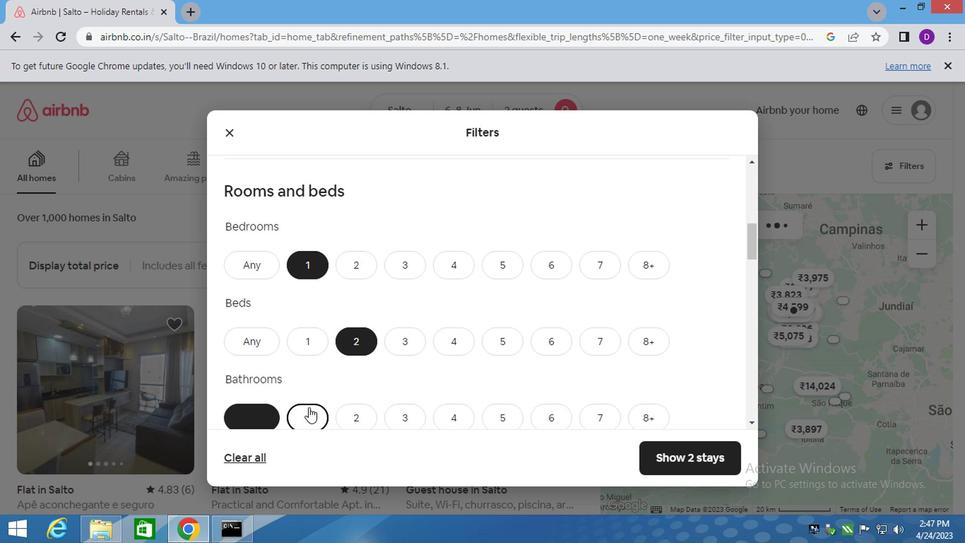 
Action: Mouse scrolled (310, 407) with delta (0, 0)
Screenshot: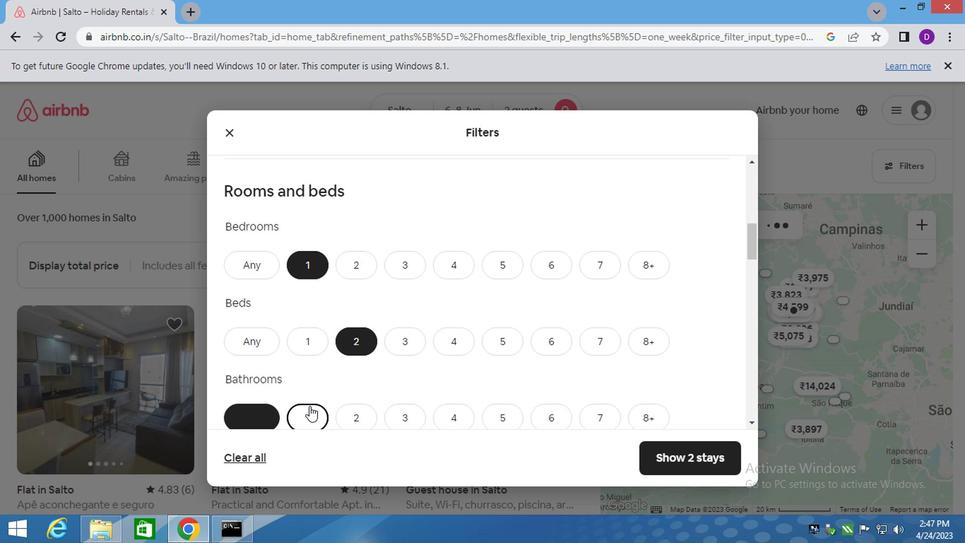 
Action: Mouse moved to (332, 360)
Screenshot: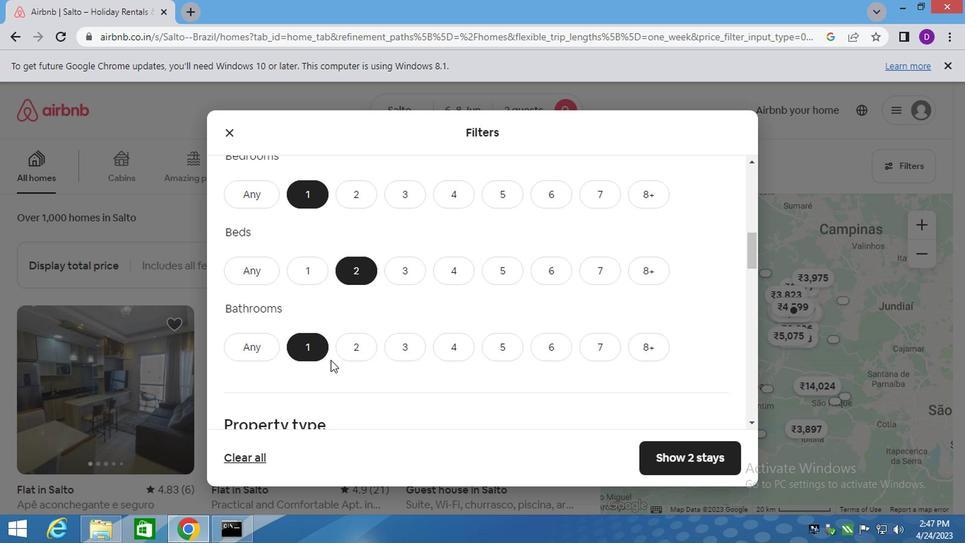 
Action: Mouse scrolled (332, 359) with delta (0, -1)
Screenshot: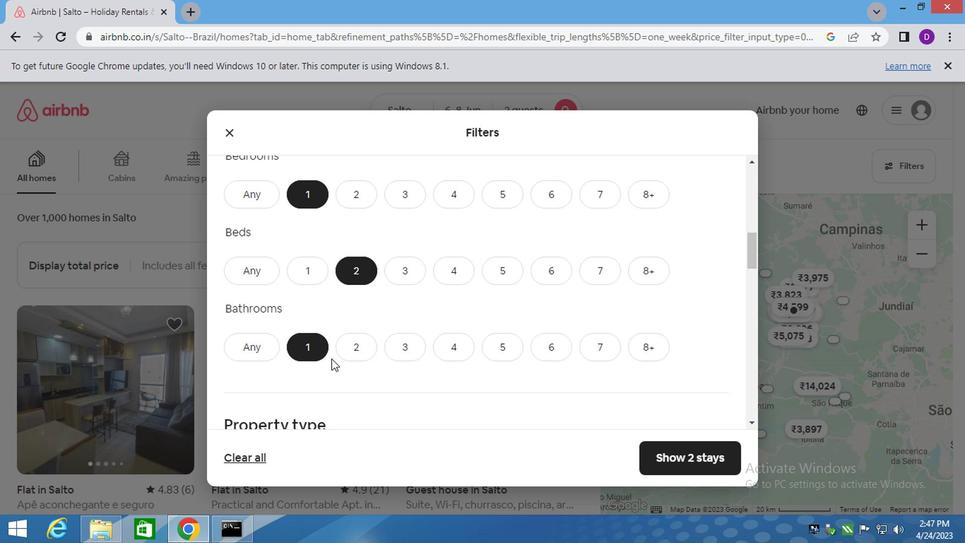 
Action: Mouse moved to (287, 397)
Screenshot: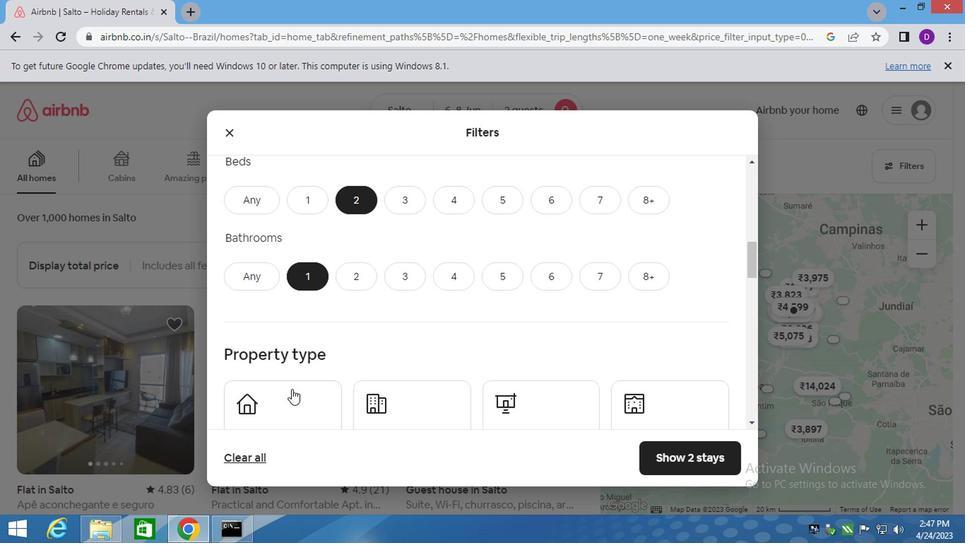
Action: Mouse pressed left at (287, 397)
Screenshot: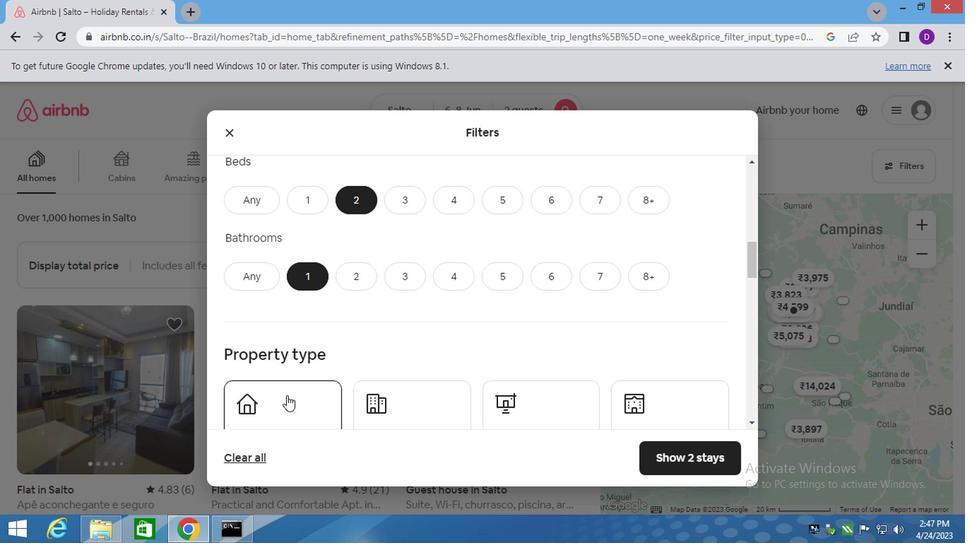 
Action: Mouse moved to (360, 358)
Screenshot: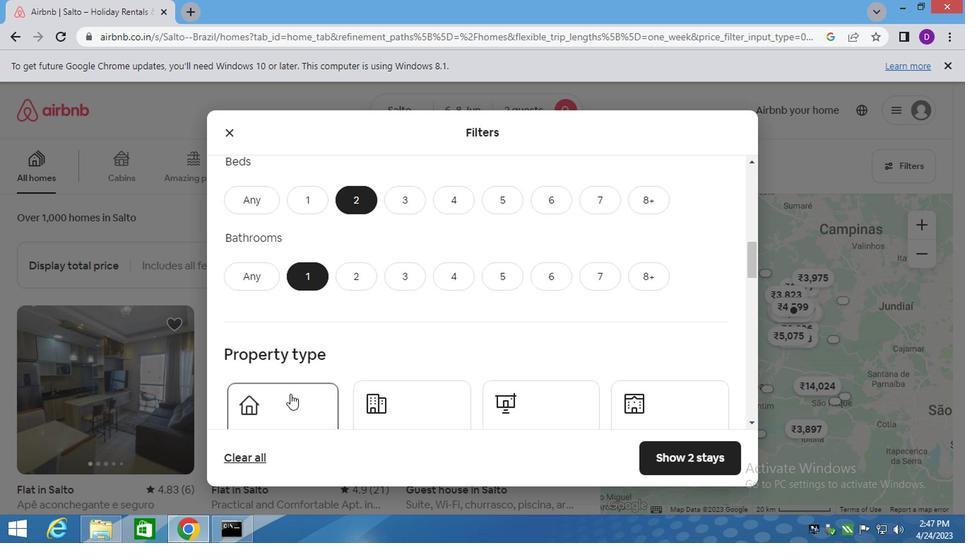 
Action: Mouse scrolled (360, 357) with delta (0, -1)
Screenshot: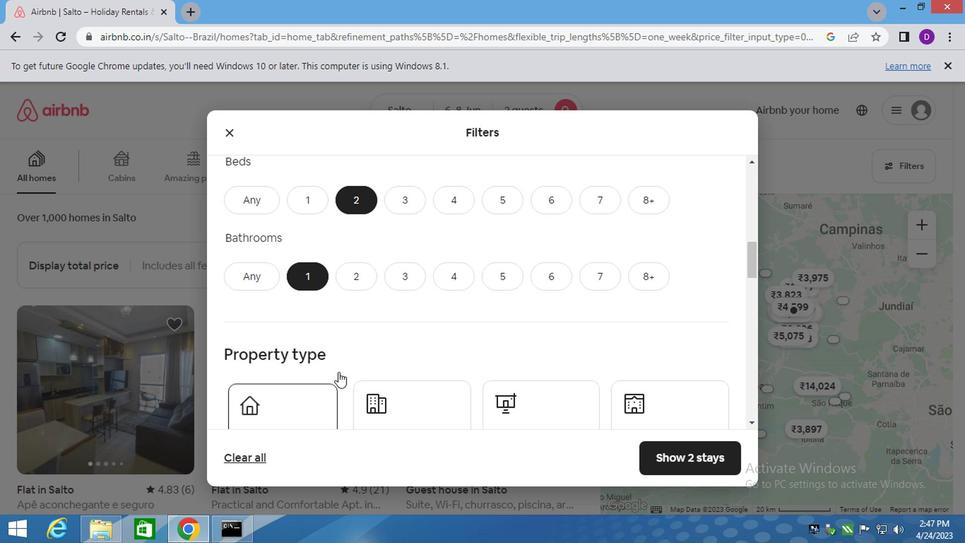 
Action: Mouse moved to (399, 343)
Screenshot: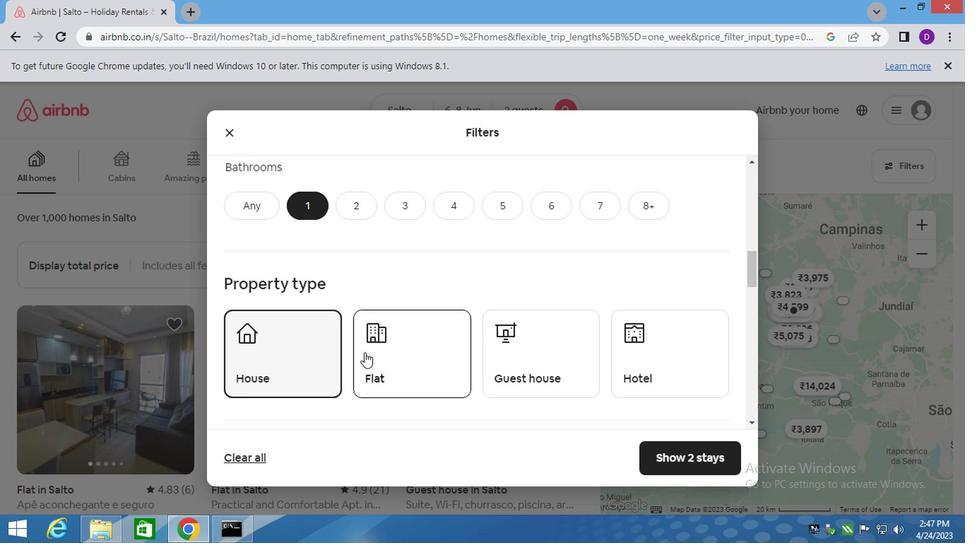 
Action: Mouse pressed left at (399, 343)
Screenshot: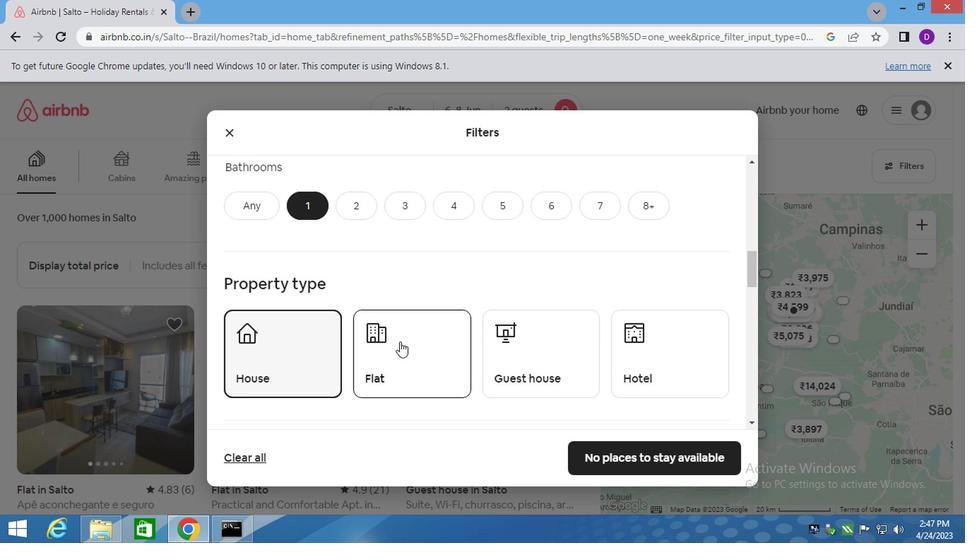 
Action: Mouse moved to (483, 344)
Screenshot: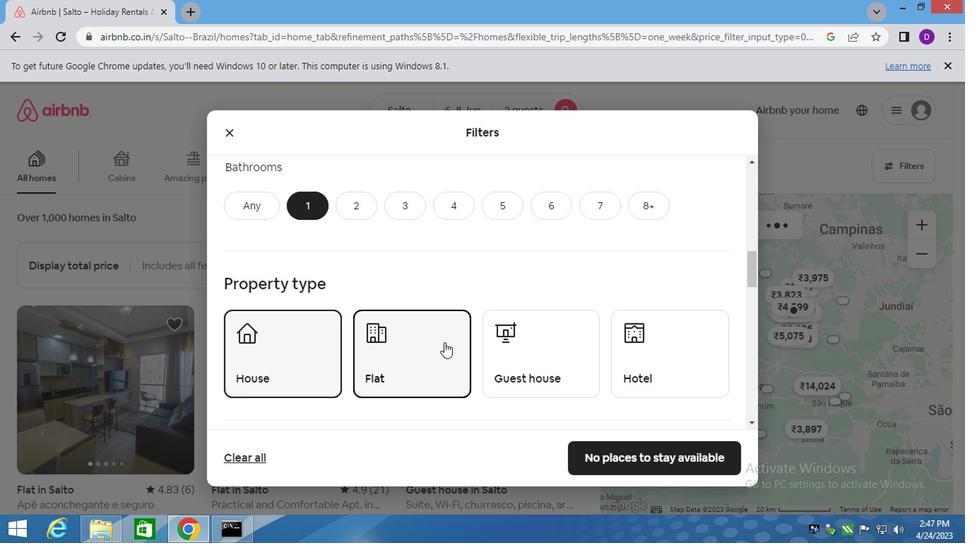 
Action: Mouse scrolled (483, 343) with delta (0, -1)
Screenshot: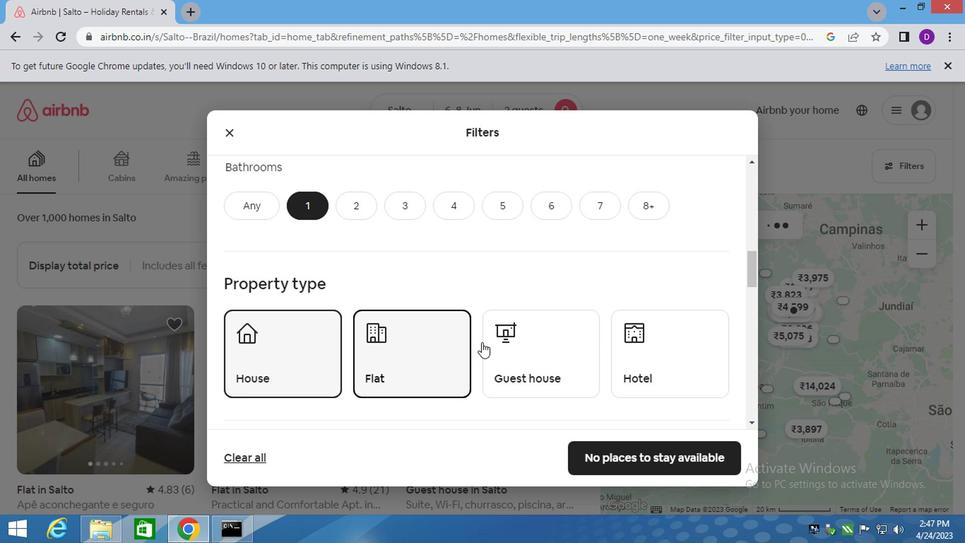 
Action: Mouse moved to (523, 303)
Screenshot: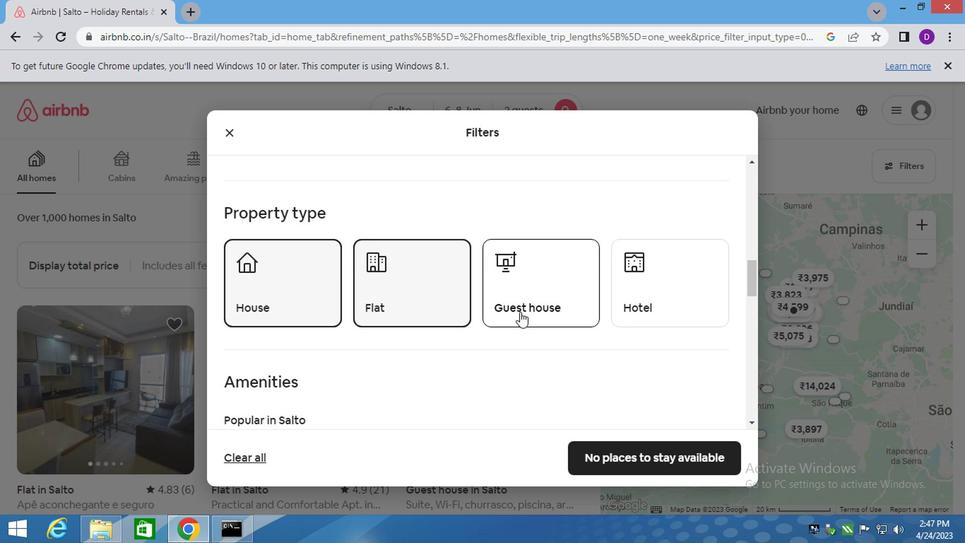 
Action: Mouse pressed left at (523, 303)
Screenshot: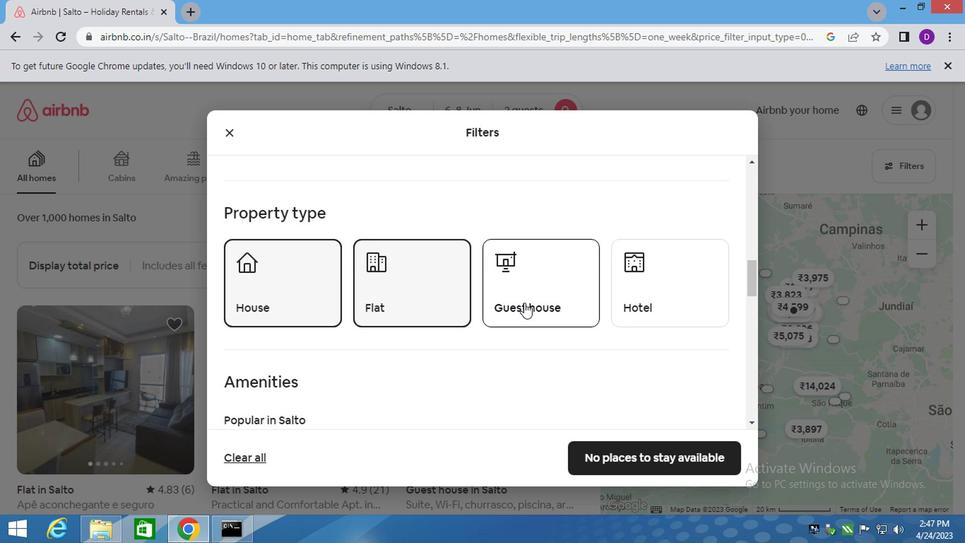 
Action: Mouse moved to (386, 341)
Screenshot: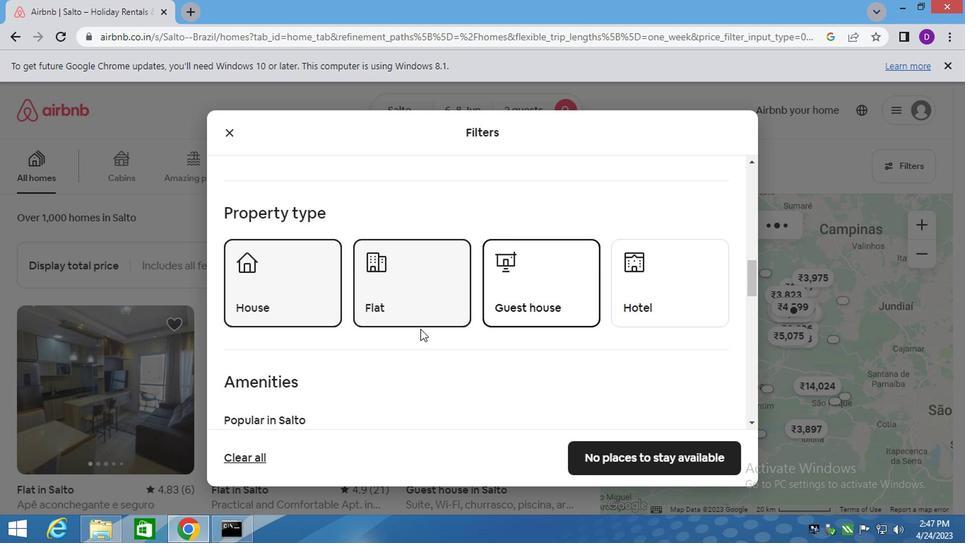 
Action: Mouse scrolled (386, 340) with delta (0, -1)
Screenshot: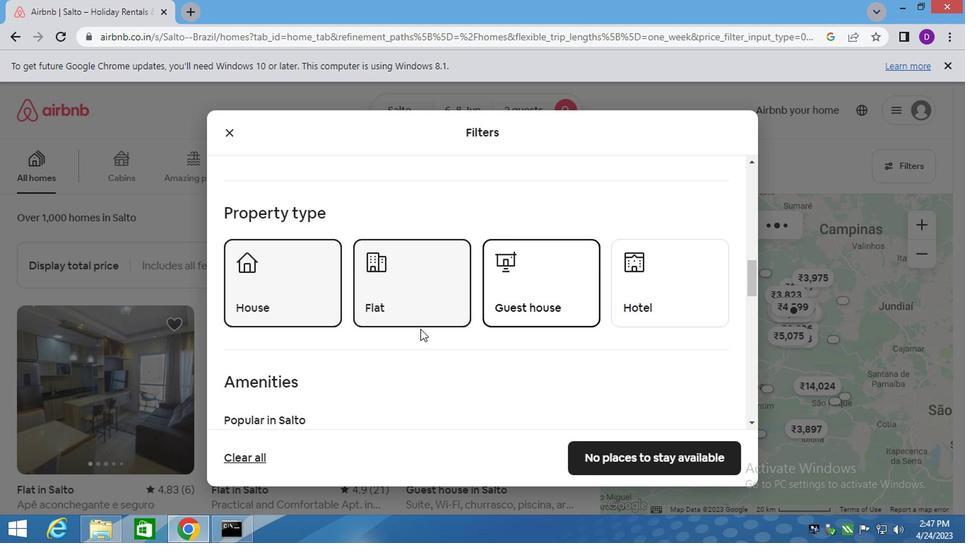 
Action: Mouse moved to (311, 343)
Screenshot: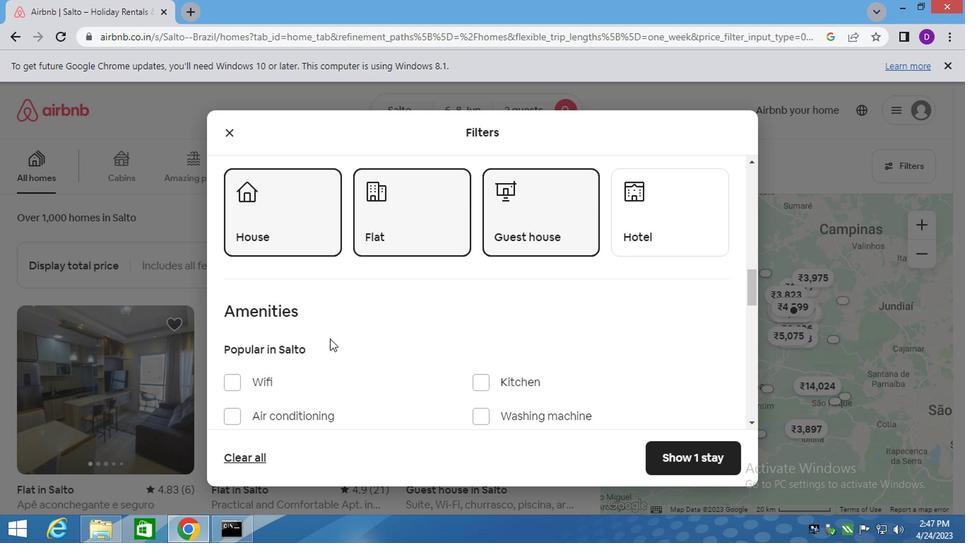 
Action: Mouse scrolled (311, 343) with delta (0, 0)
Screenshot: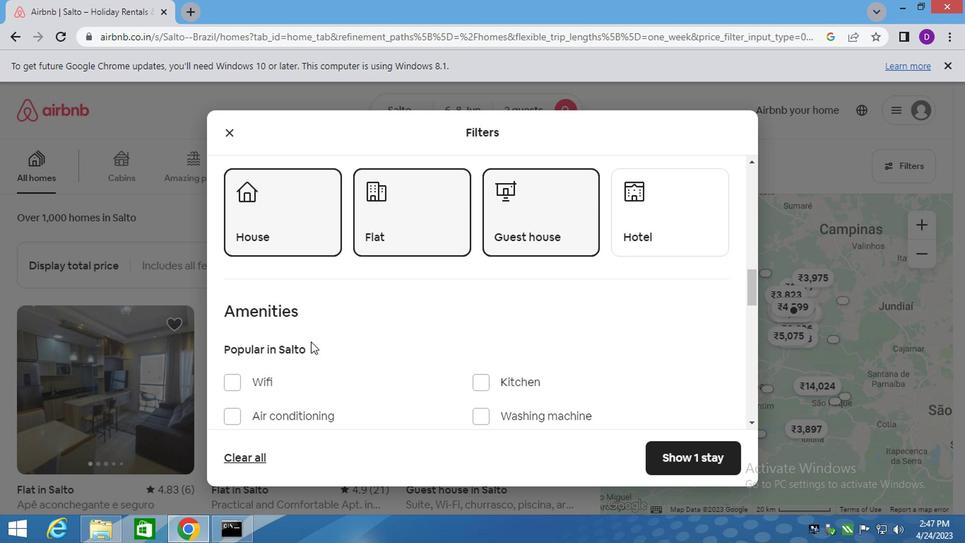 
Action: Mouse scrolled (311, 343) with delta (0, 0)
Screenshot: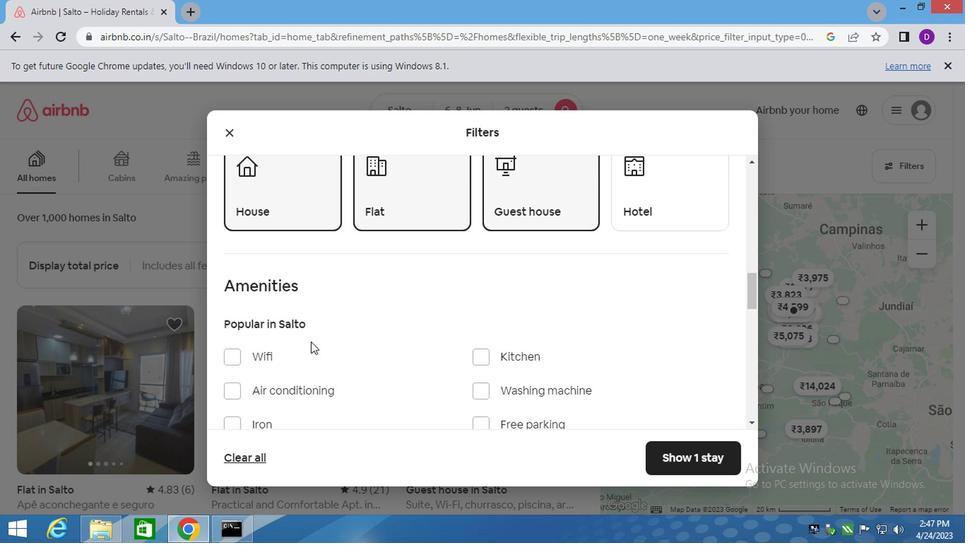 
Action: Mouse moved to (520, 352)
Screenshot: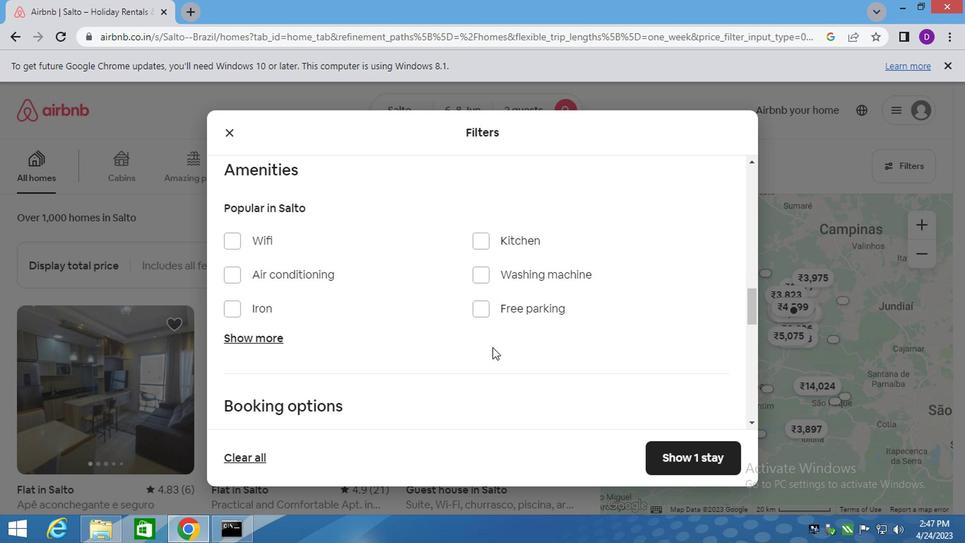 
Action: Mouse scrolled (520, 351) with delta (0, 0)
Screenshot: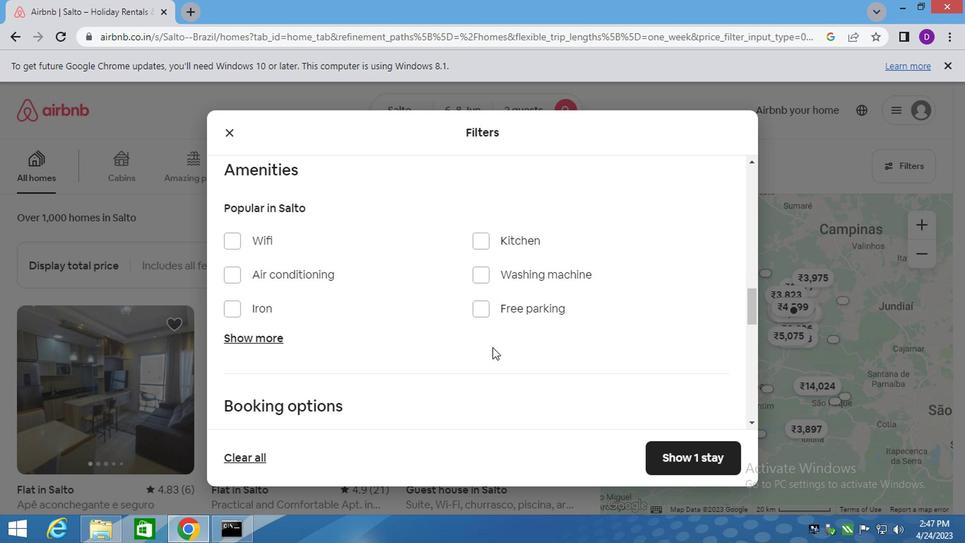 
Action: Mouse moved to (541, 353)
Screenshot: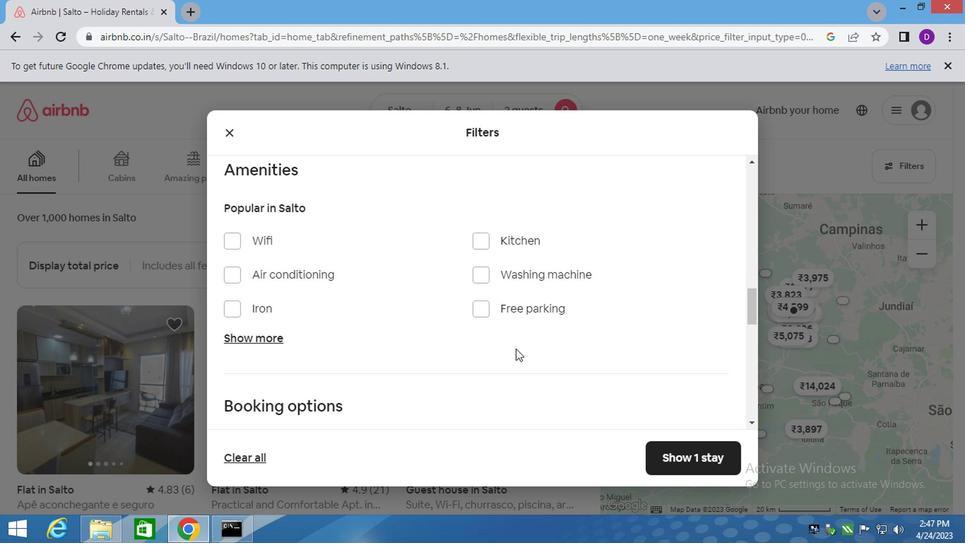 
Action: Mouse scrolled (537, 353) with delta (0, 0)
Screenshot: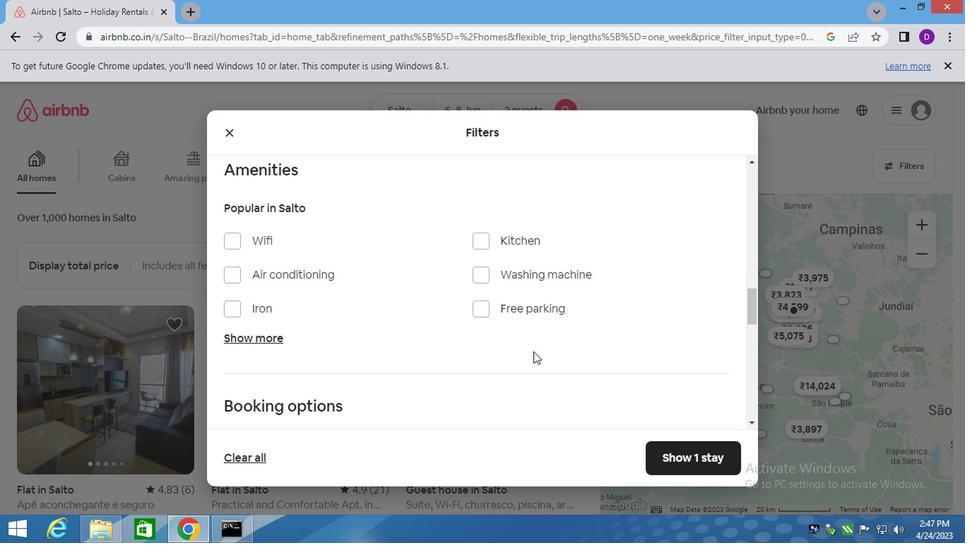 
Action: Mouse moved to (693, 359)
Screenshot: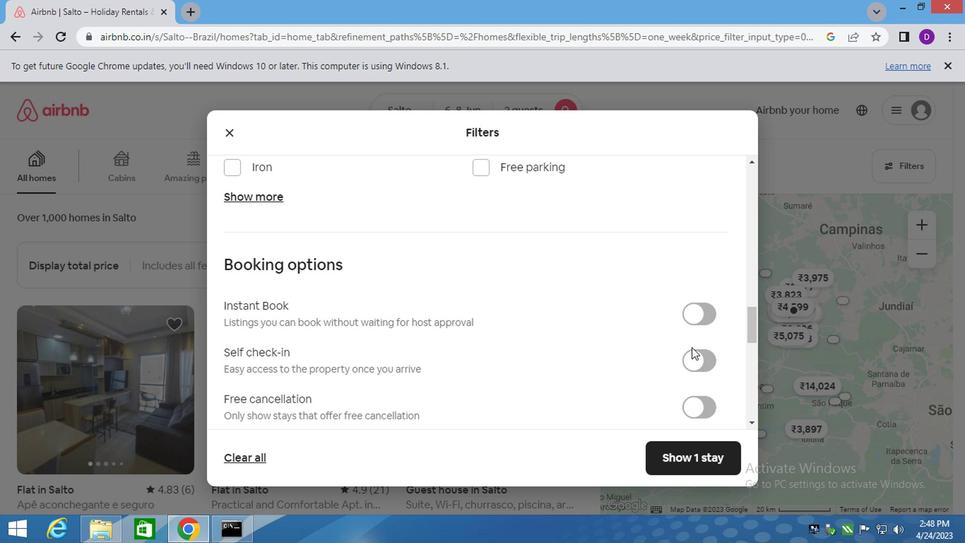 
Action: Mouse pressed left at (693, 359)
Screenshot: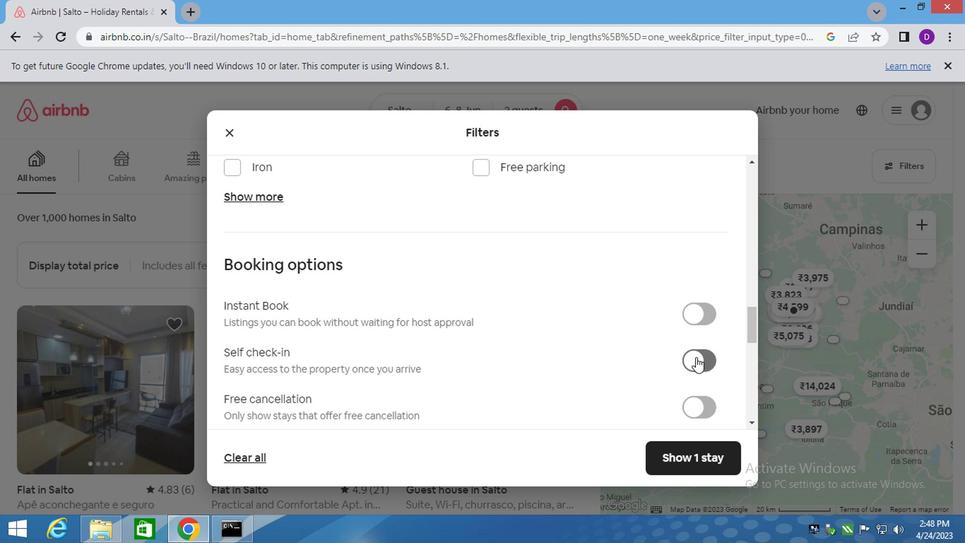 
Action: Mouse moved to (406, 360)
Screenshot: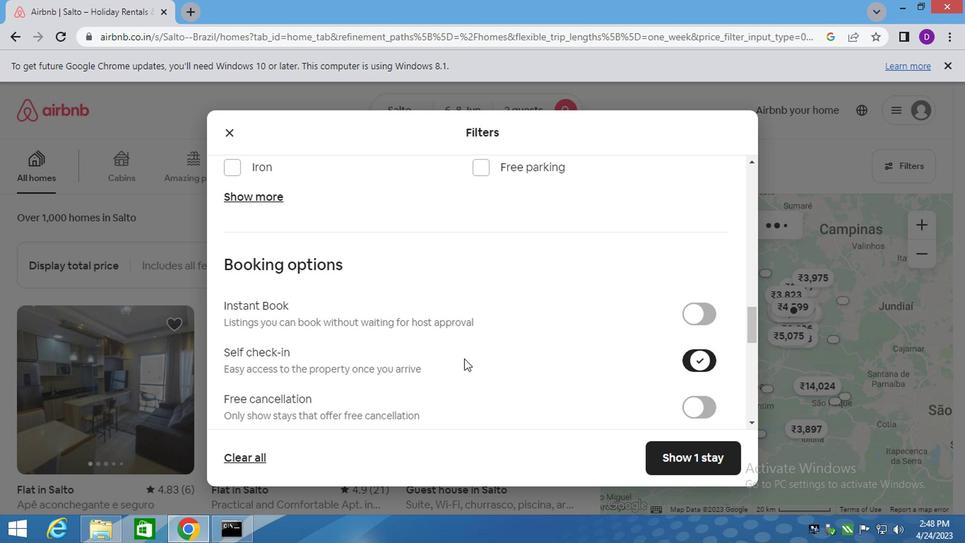 
Action: Mouse scrolled (406, 360) with delta (0, 0)
Screenshot: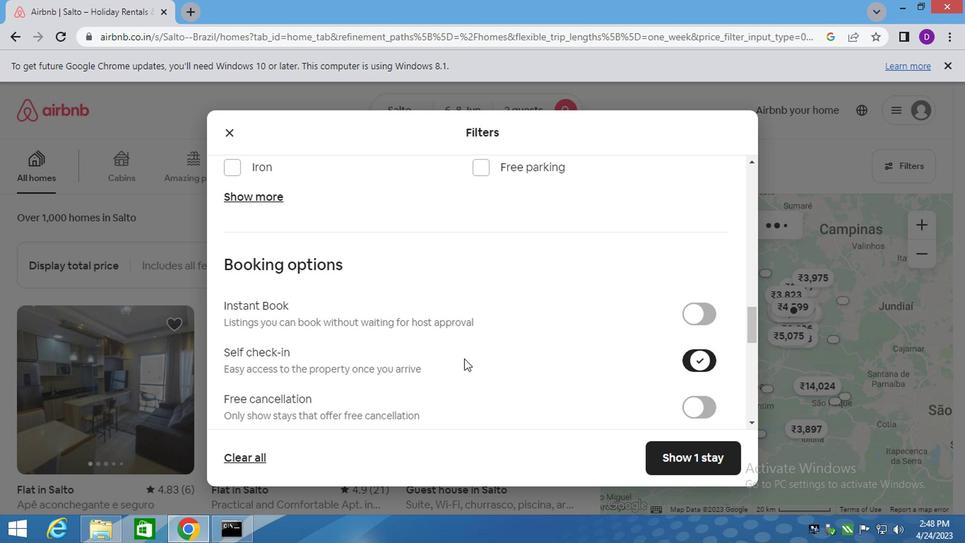 
Action: Mouse scrolled (406, 360) with delta (0, 0)
Screenshot: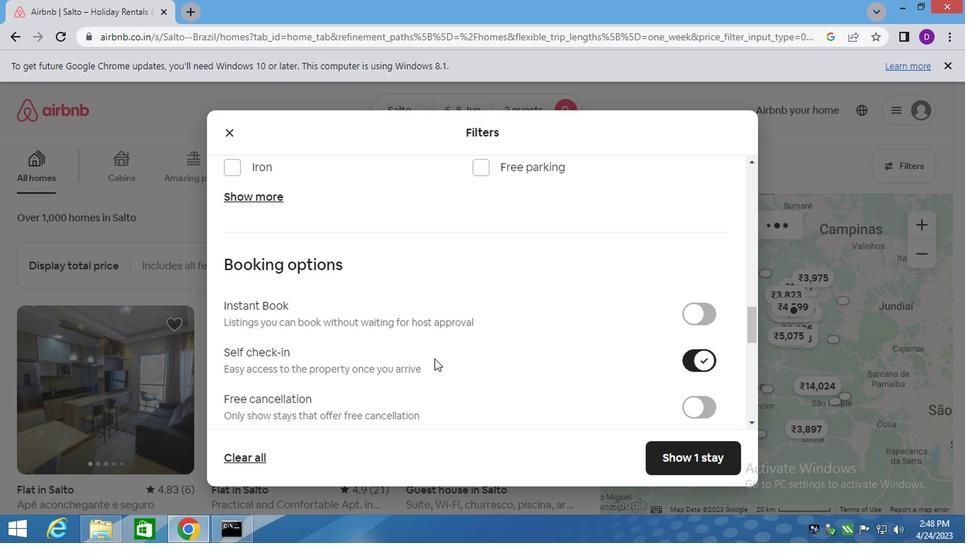 
Action: Mouse scrolled (406, 360) with delta (0, 0)
Screenshot: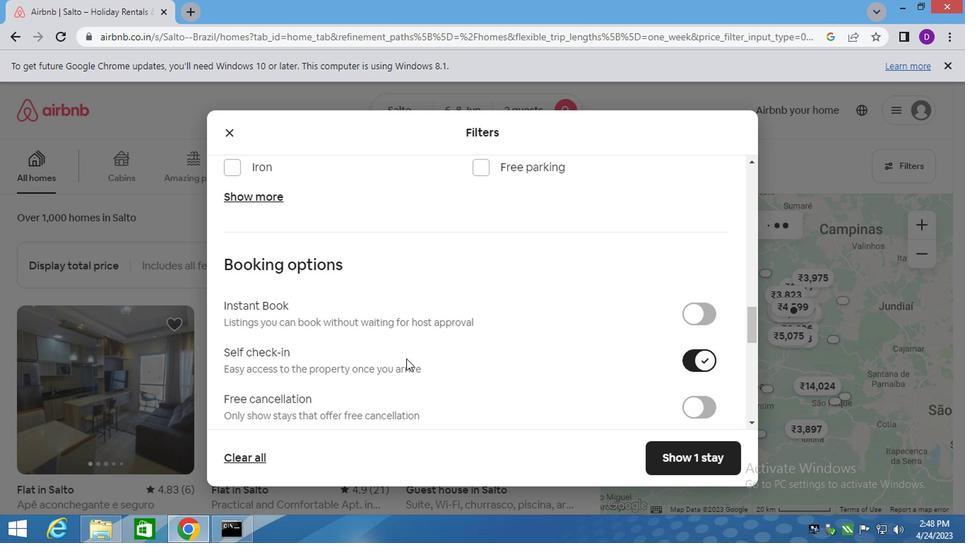 
Action: Mouse scrolled (406, 360) with delta (0, 0)
Screenshot: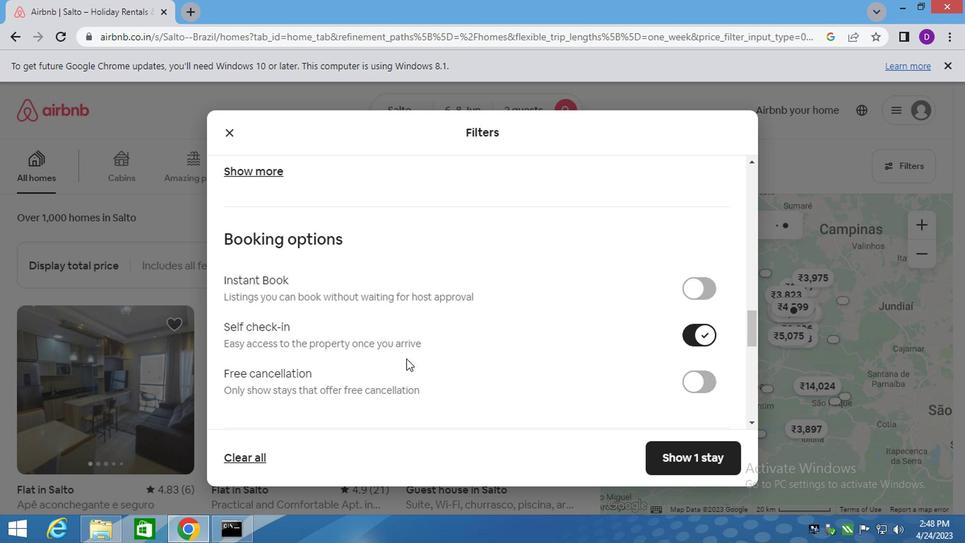 
Action: Mouse scrolled (406, 360) with delta (0, 0)
Screenshot: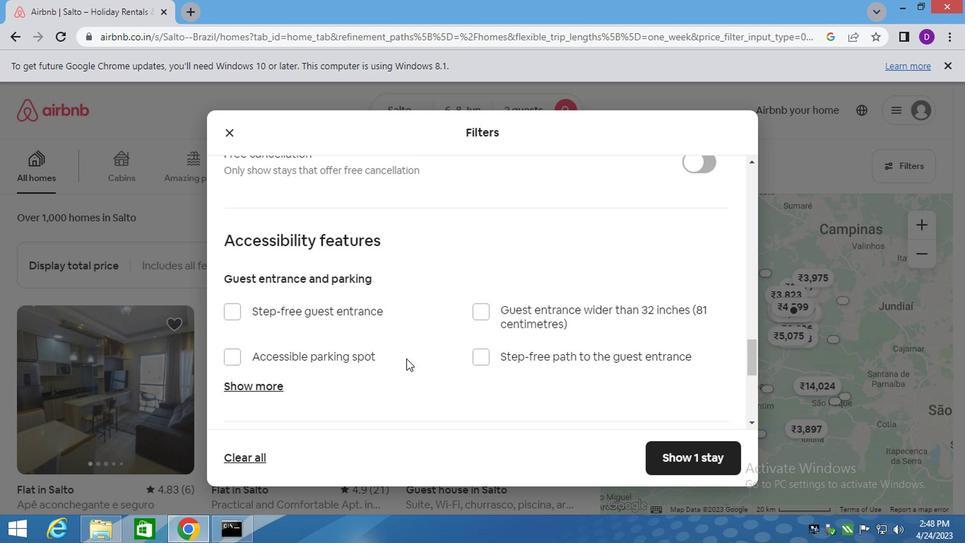 
Action: Mouse scrolled (406, 360) with delta (0, 0)
Screenshot: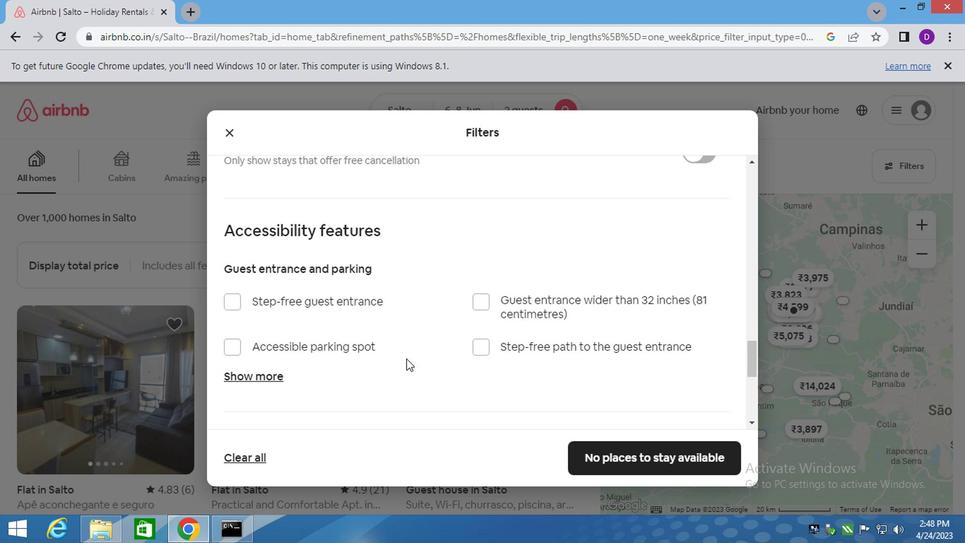 
Action: Mouse scrolled (406, 360) with delta (0, 0)
Screenshot: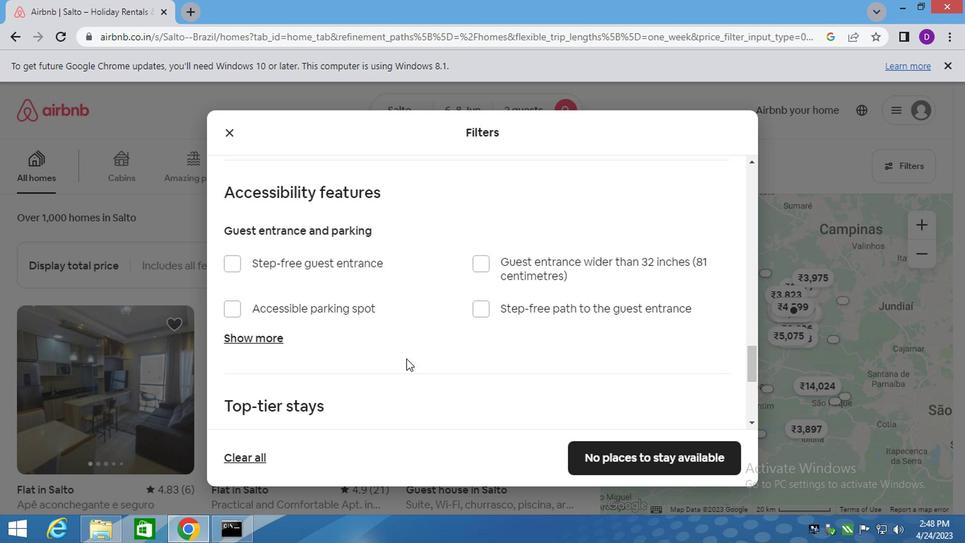 
Action: Mouse moved to (430, 352)
Screenshot: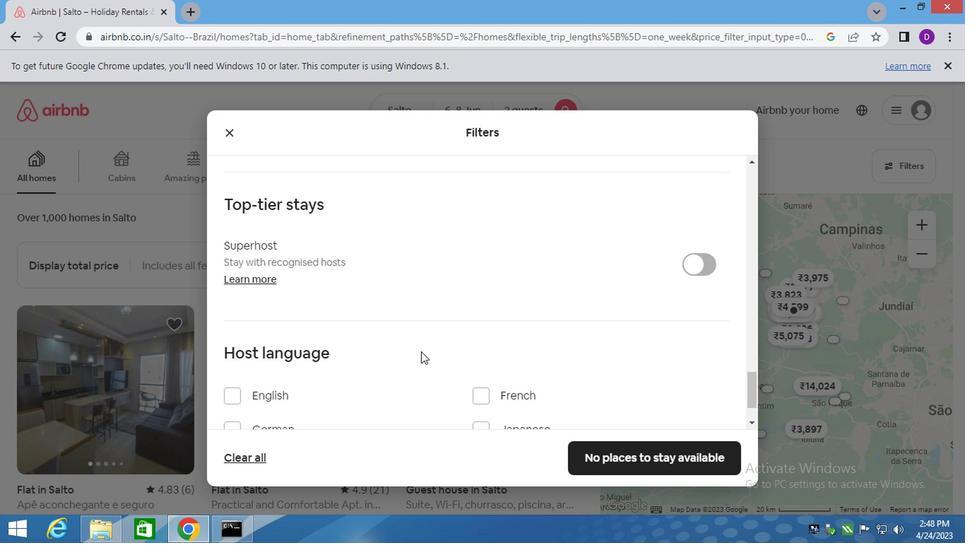 
Action: Mouse scrolled (430, 351) with delta (0, 0)
Screenshot: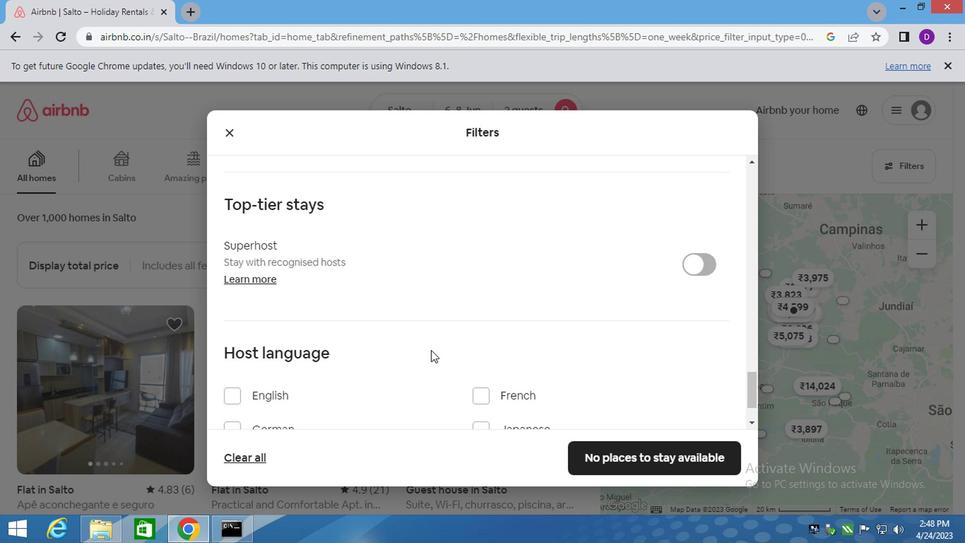 
Action: Mouse scrolled (430, 351) with delta (0, 0)
Screenshot: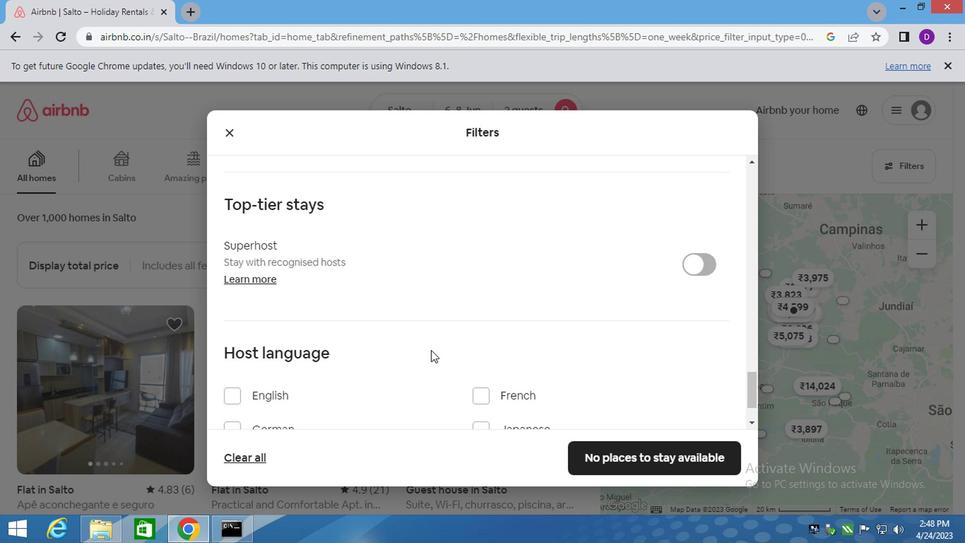 
Action: Mouse moved to (272, 395)
Screenshot: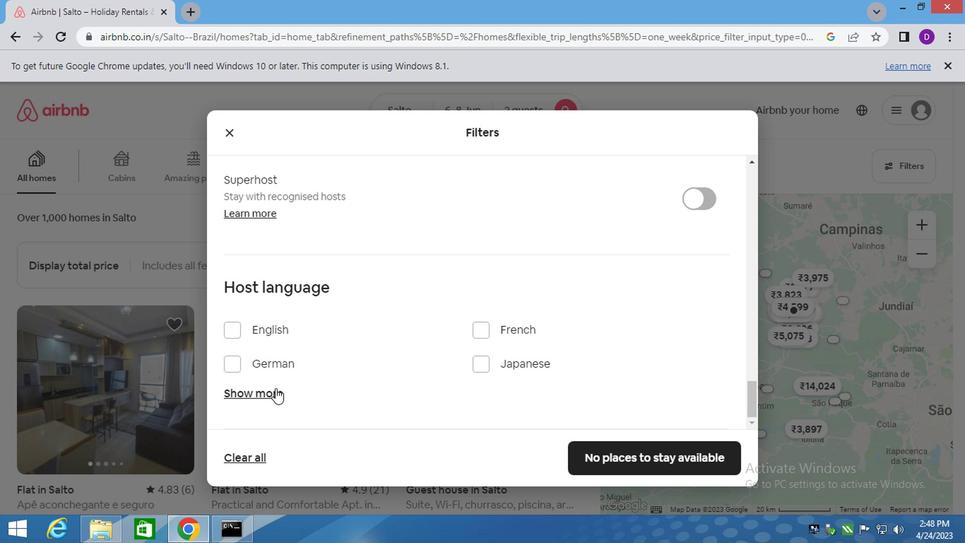
Action: Mouse pressed left at (272, 395)
Screenshot: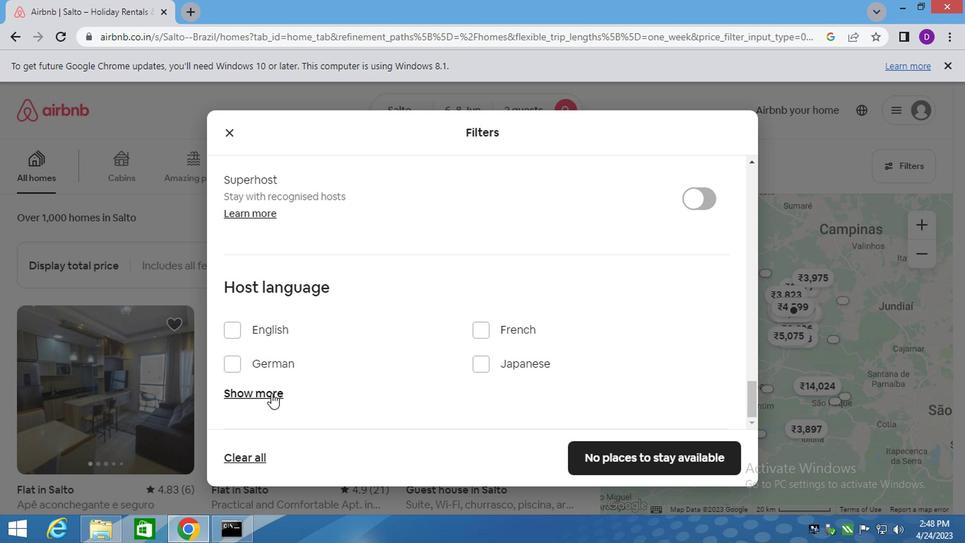 
Action: Mouse moved to (363, 310)
Screenshot: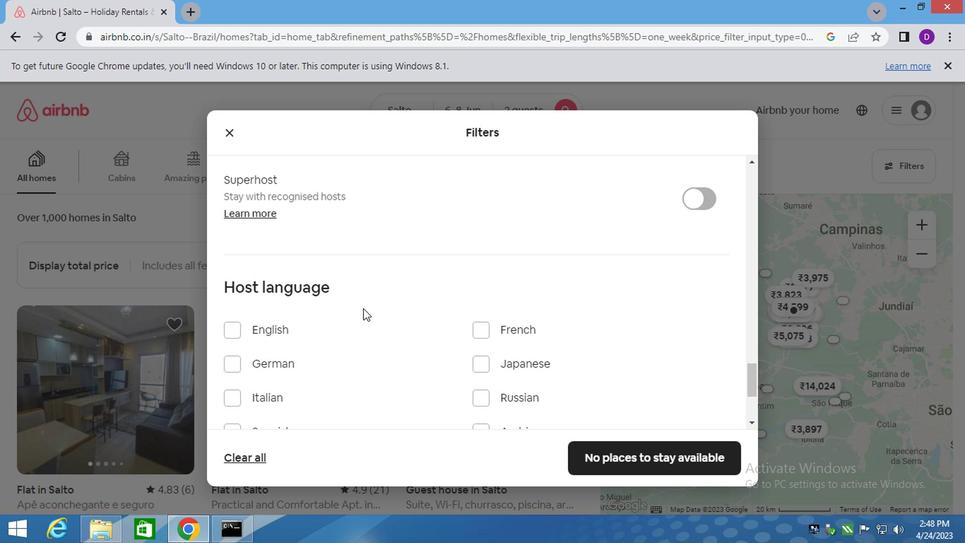 
Action: Mouse scrolled (363, 309) with delta (0, 0)
Screenshot: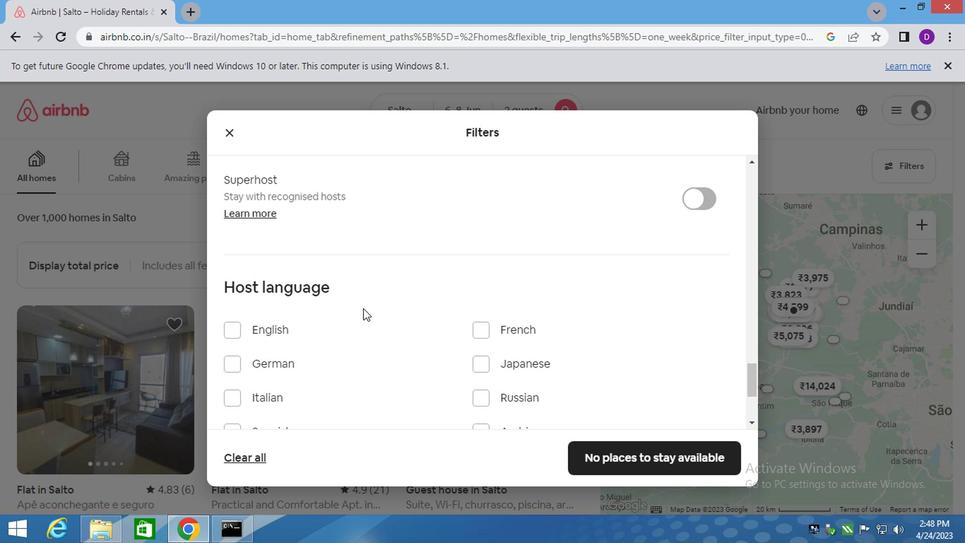 
Action: Mouse moved to (262, 365)
Screenshot: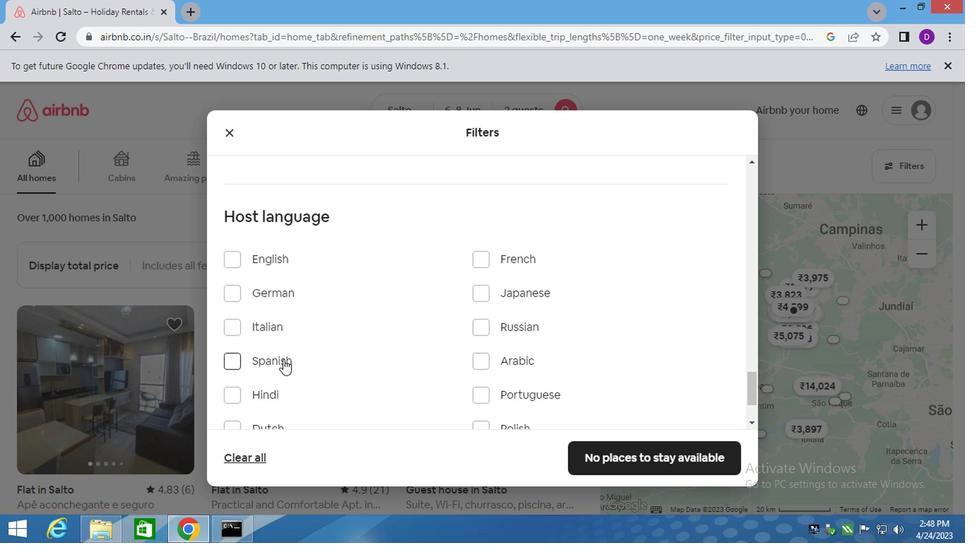 
Action: Mouse pressed left at (262, 365)
Screenshot: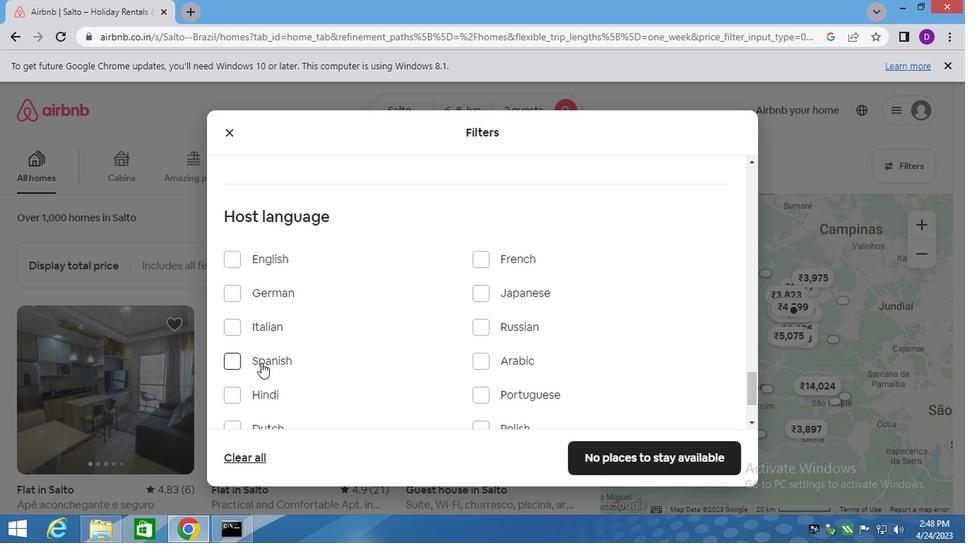 
Action: Mouse moved to (608, 462)
Screenshot: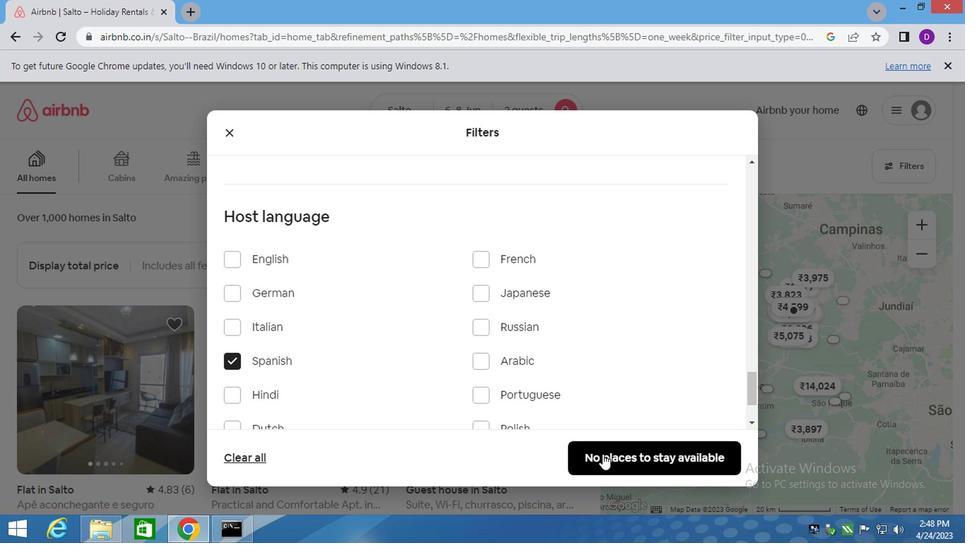 
Action: Mouse pressed left at (608, 462)
Screenshot: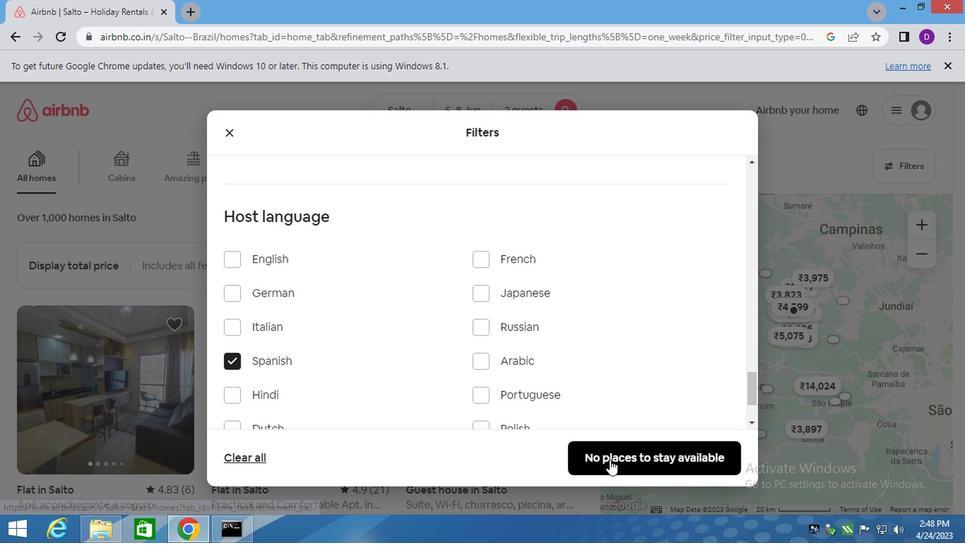 
Action: Mouse moved to (596, 449)
Screenshot: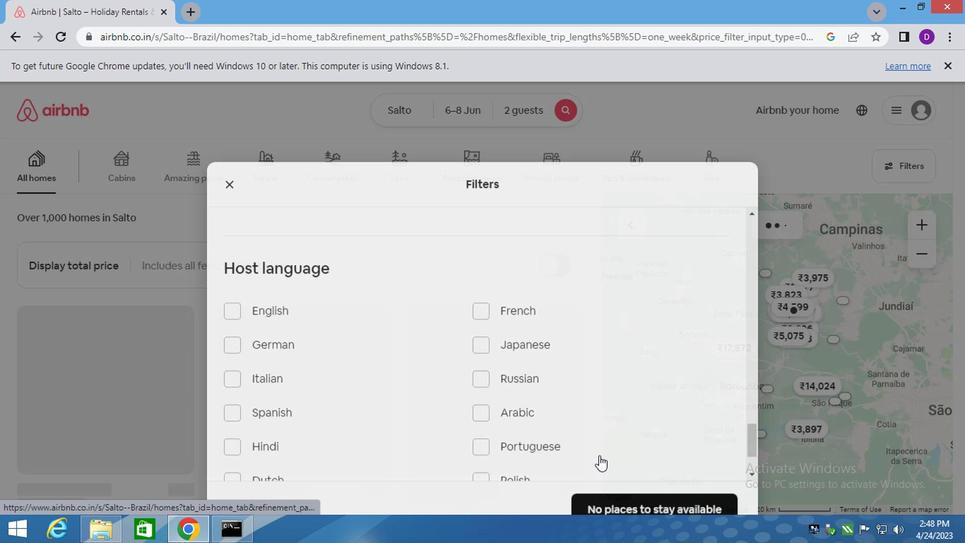 
